 Task: Search one way flight ticket for 3 adults in first from Charleston: Yeager Airport to Jacksonville: Albert J. Ellis Airport on 5-3-2023. Number of bags: 1 carry on bag. Price is upto 97000. Outbound departure time preference is 23:00. 
Action: Mouse moved to (350, 302)
Screenshot: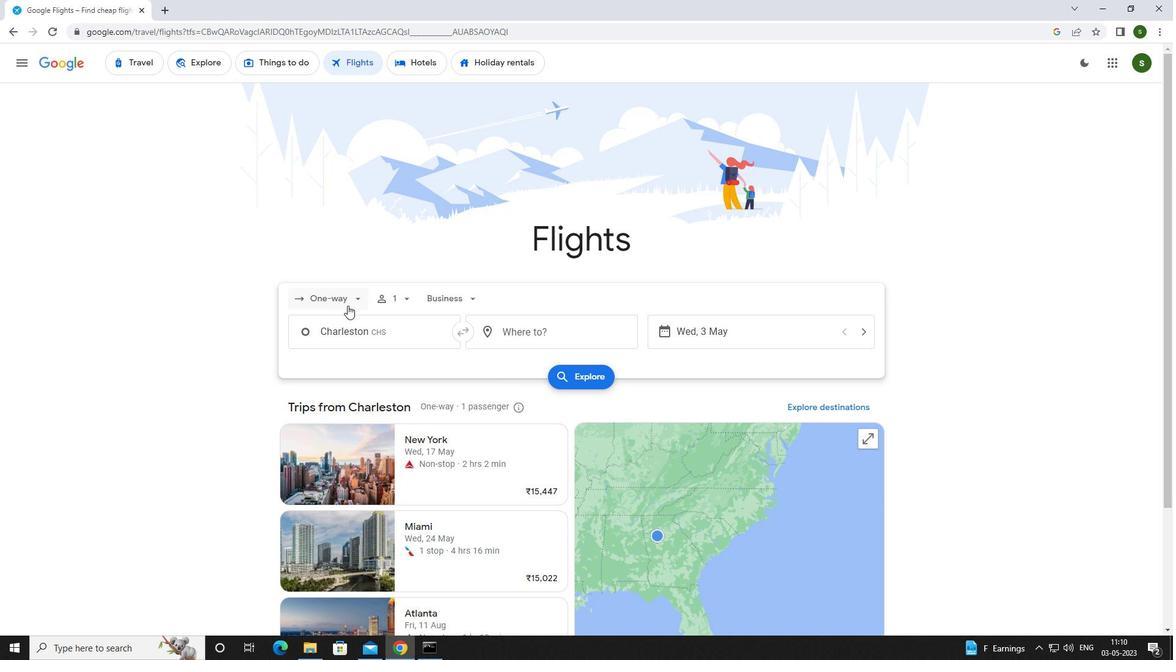 
Action: Mouse pressed left at (350, 302)
Screenshot: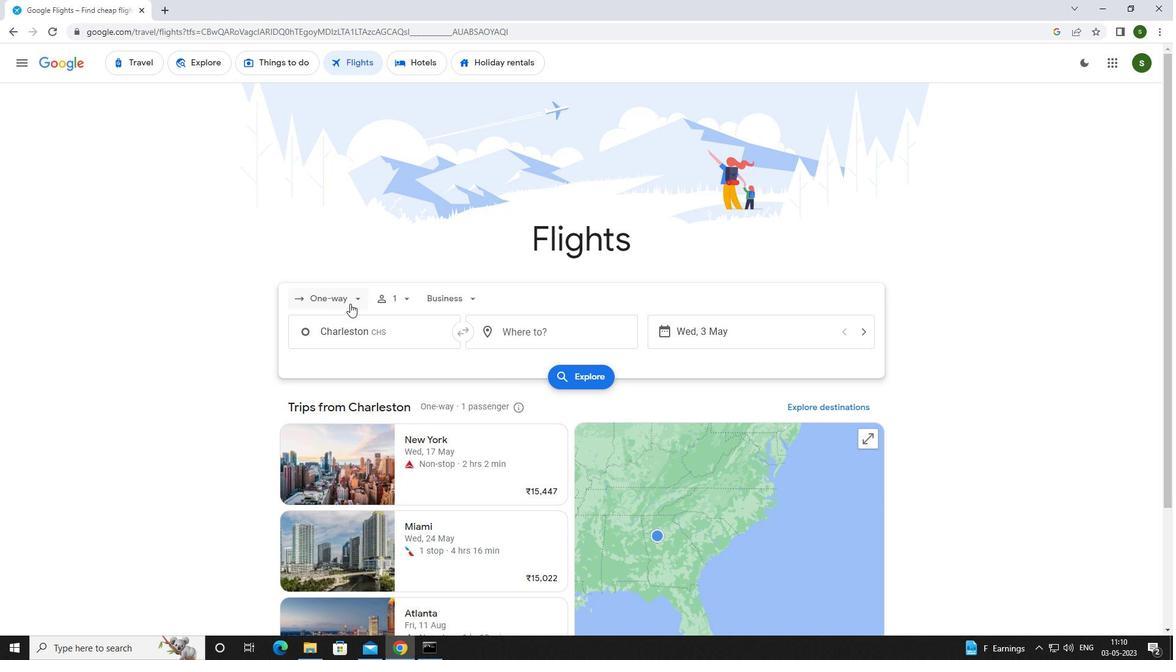 
Action: Mouse moved to (352, 349)
Screenshot: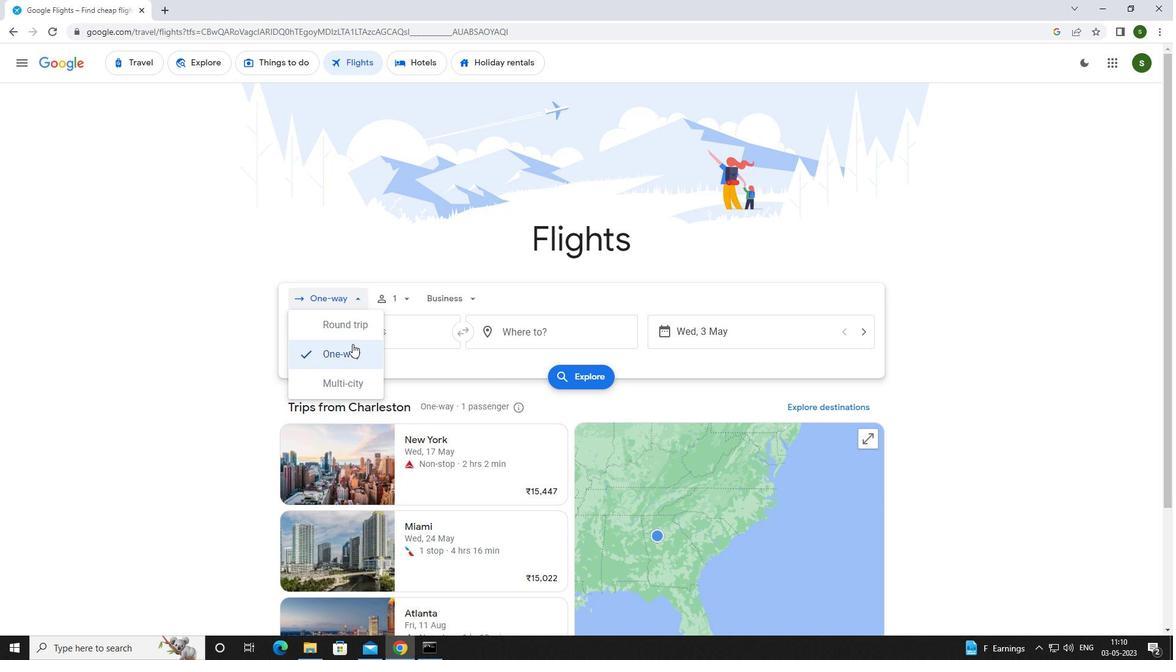 
Action: Mouse pressed left at (352, 349)
Screenshot: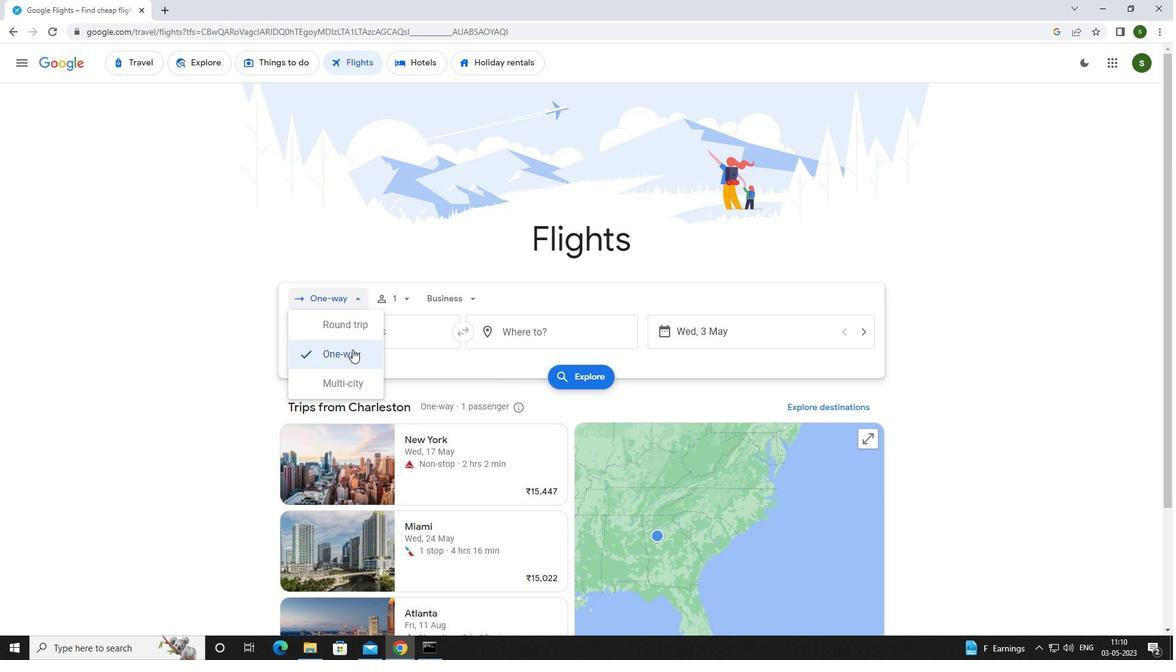 
Action: Mouse moved to (402, 298)
Screenshot: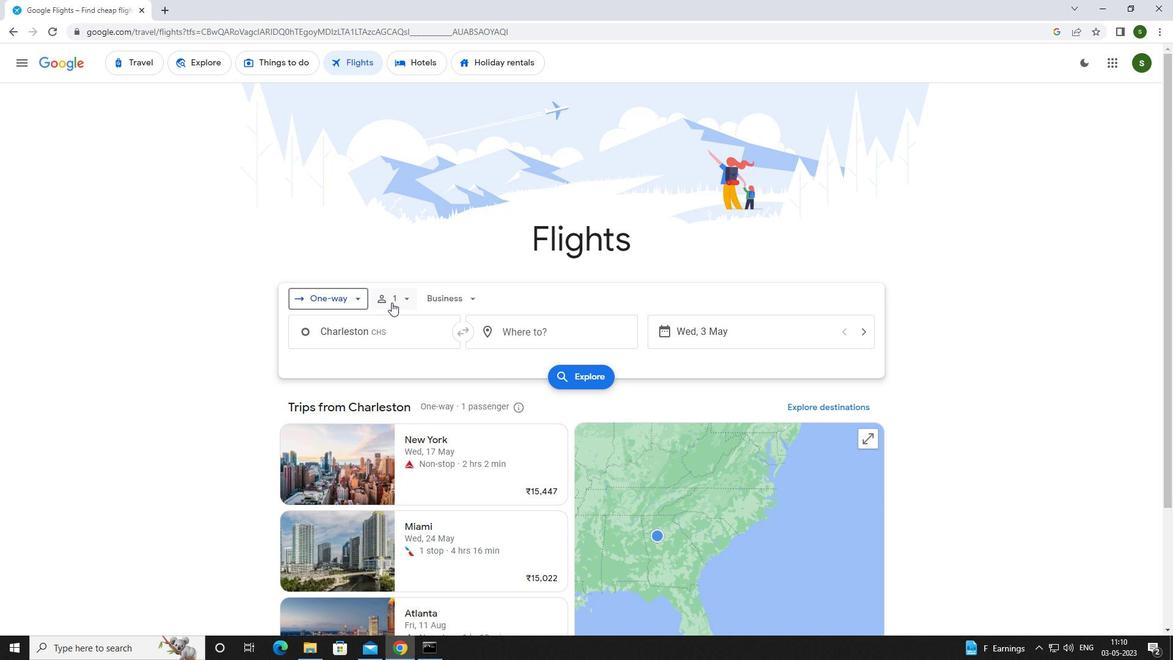 
Action: Mouse pressed left at (402, 298)
Screenshot: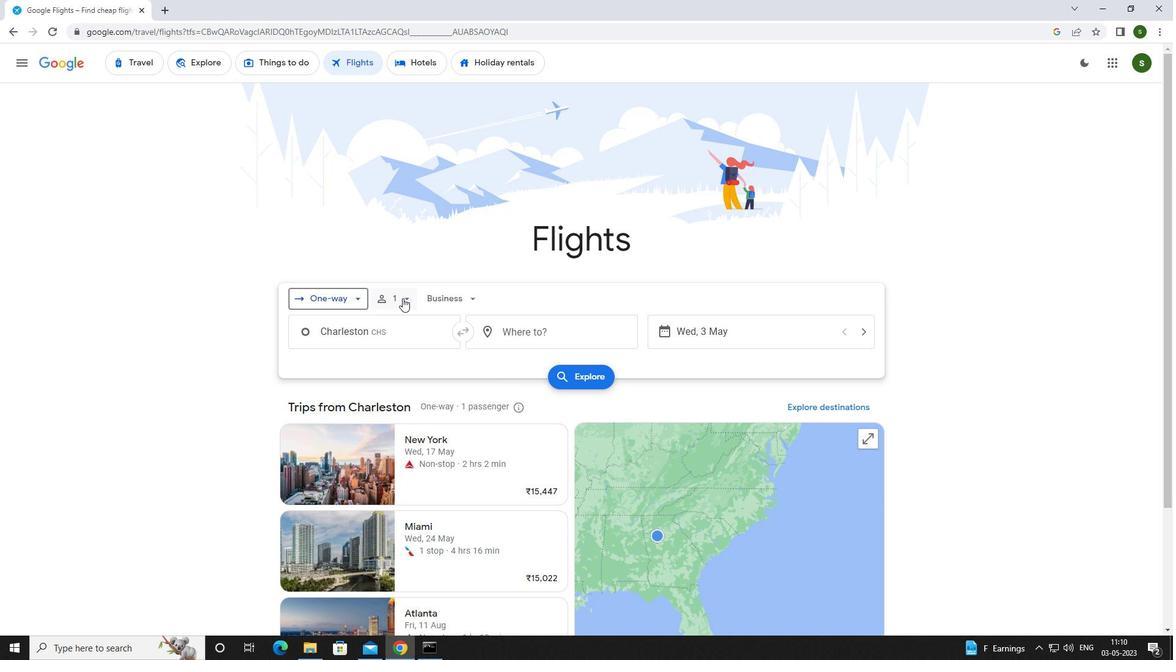 
Action: Mouse moved to (497, 330)
Screenshot: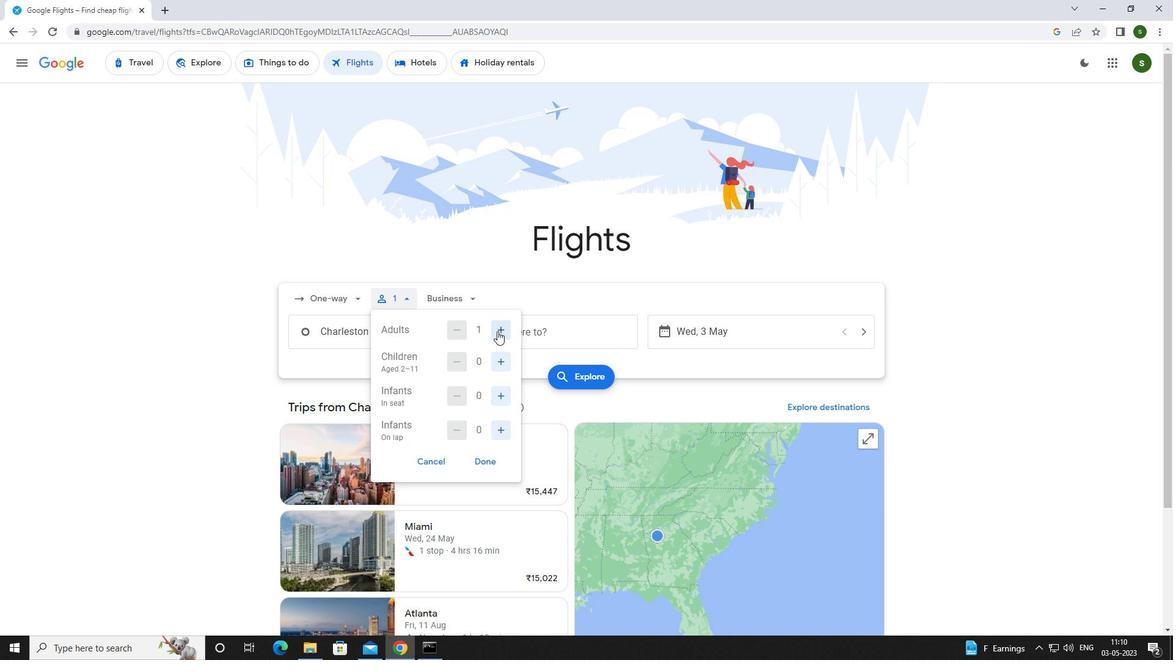 
Action: Mouse pressed left at (497, 330)
Screenshot: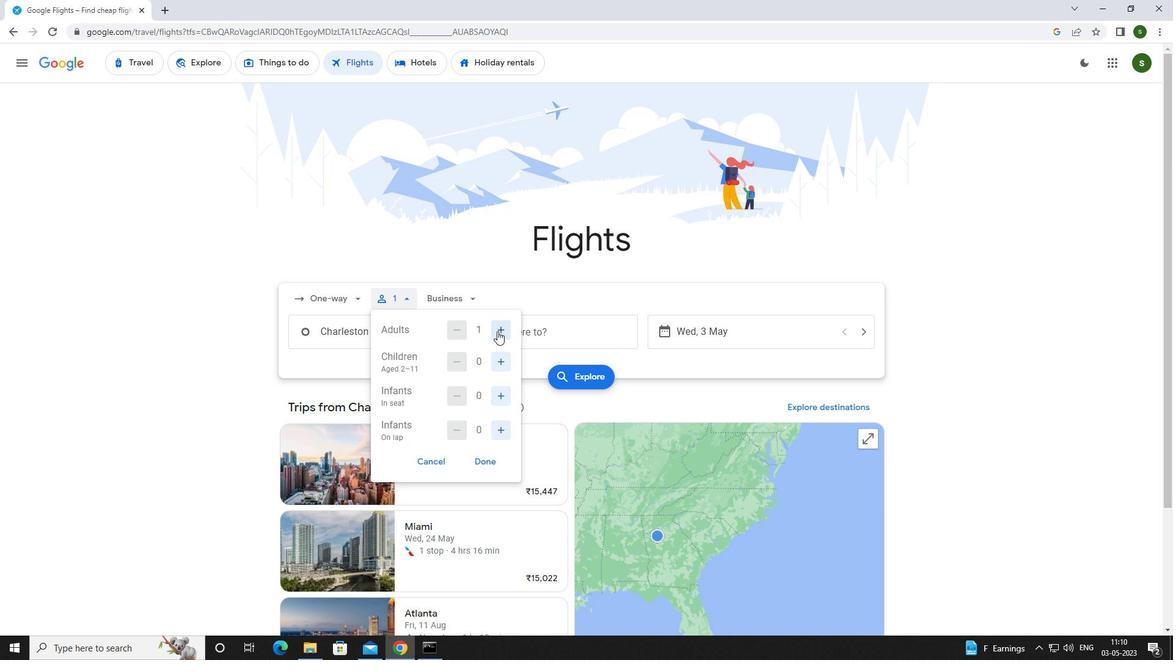 
Action: Mouse moved to (497, 329)
Screenshot: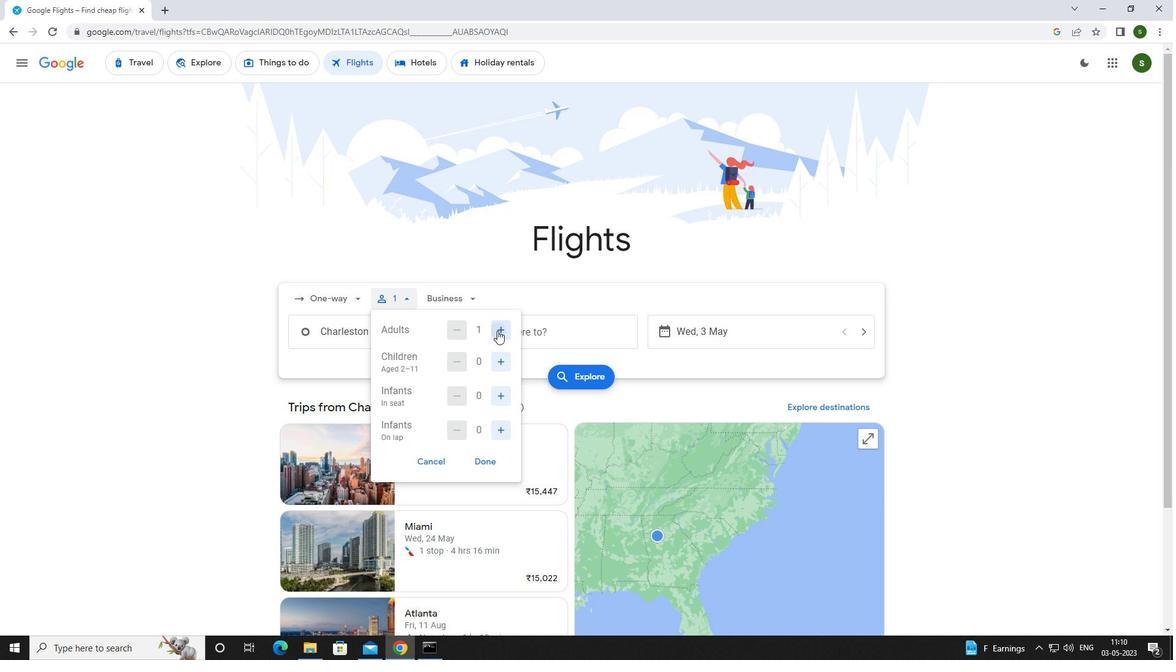 
Action: Mouse pressed left at (497, 329)
Screenshot: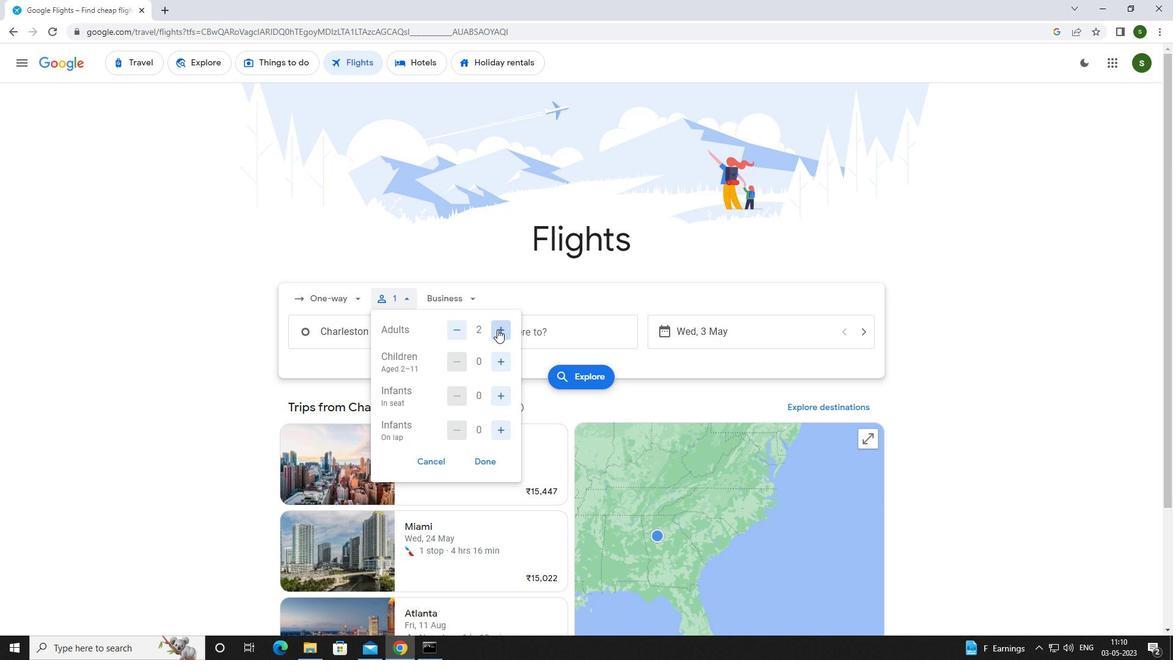 
Action: Mouse moved to (475, 301)
Screenshot: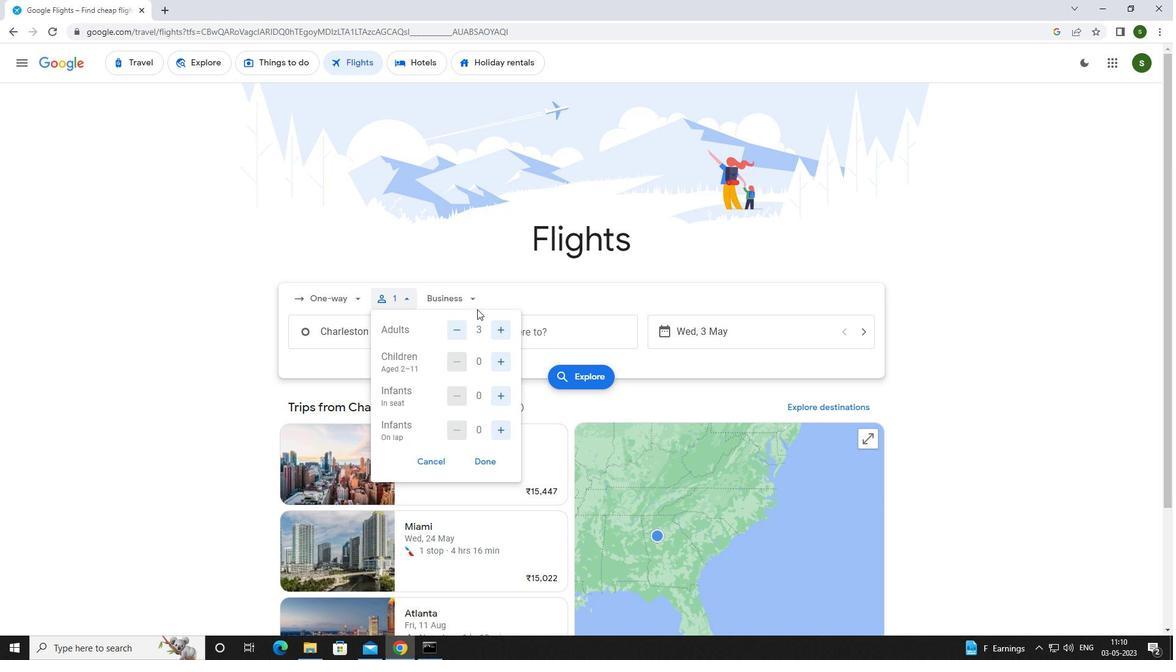 
Action: Mouse pressed left at (475, 301)
Screenshot: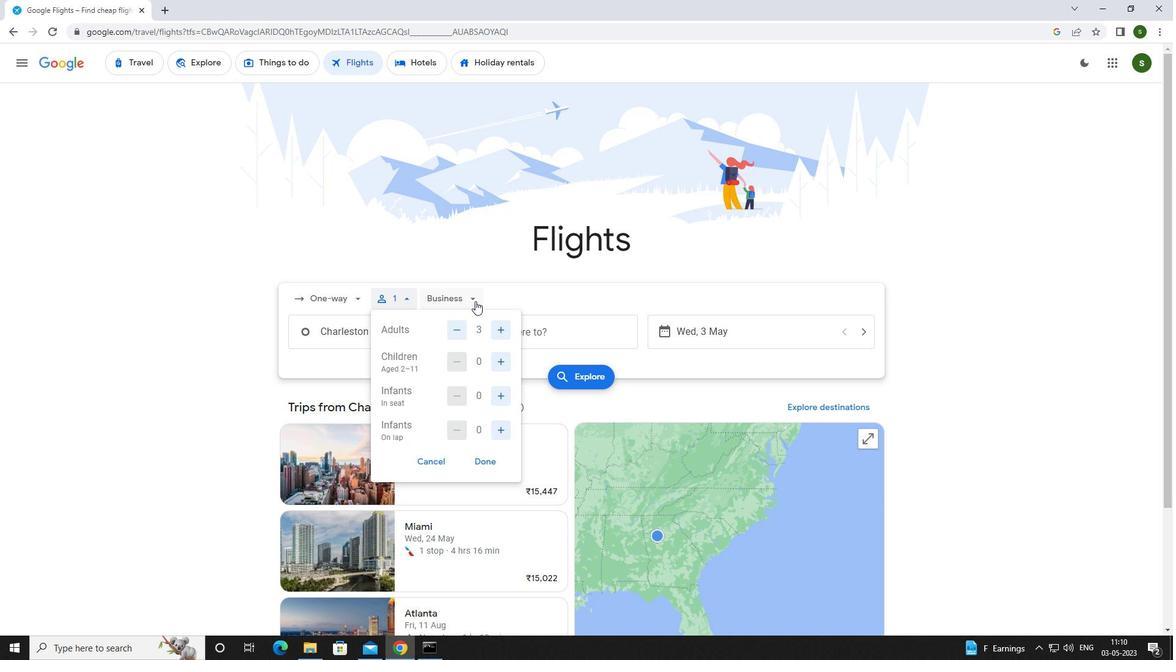 
Action: Mouse moved to (483, 409)
Screenshot: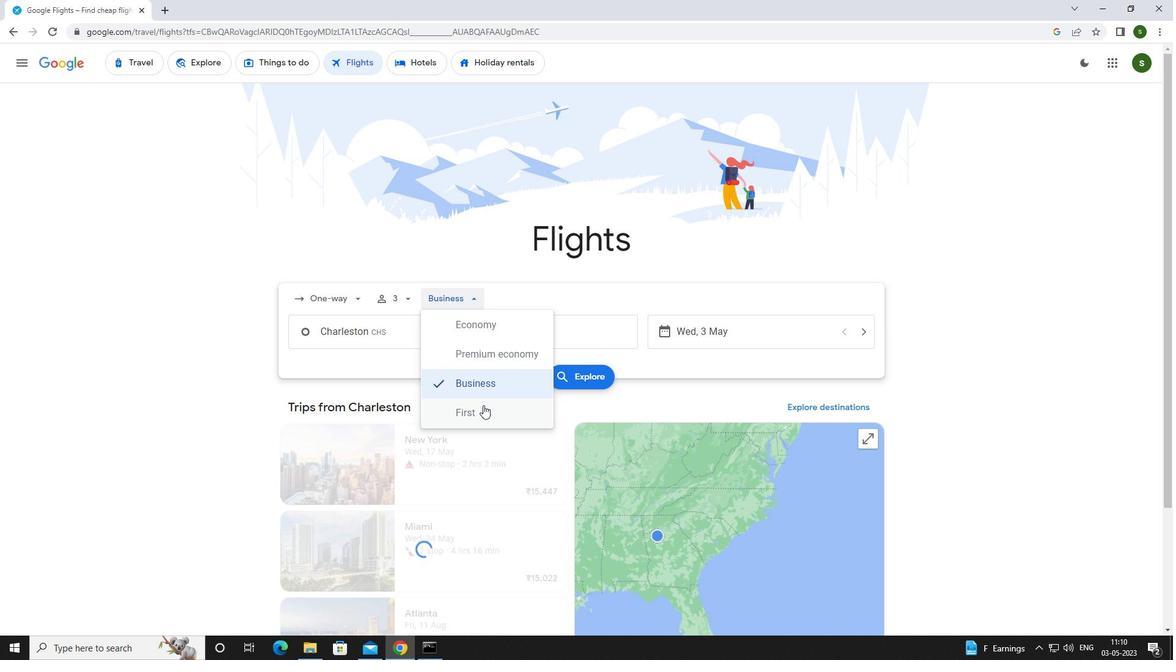 
Action: Mouse pressed left at (483, 409)
Screenshot: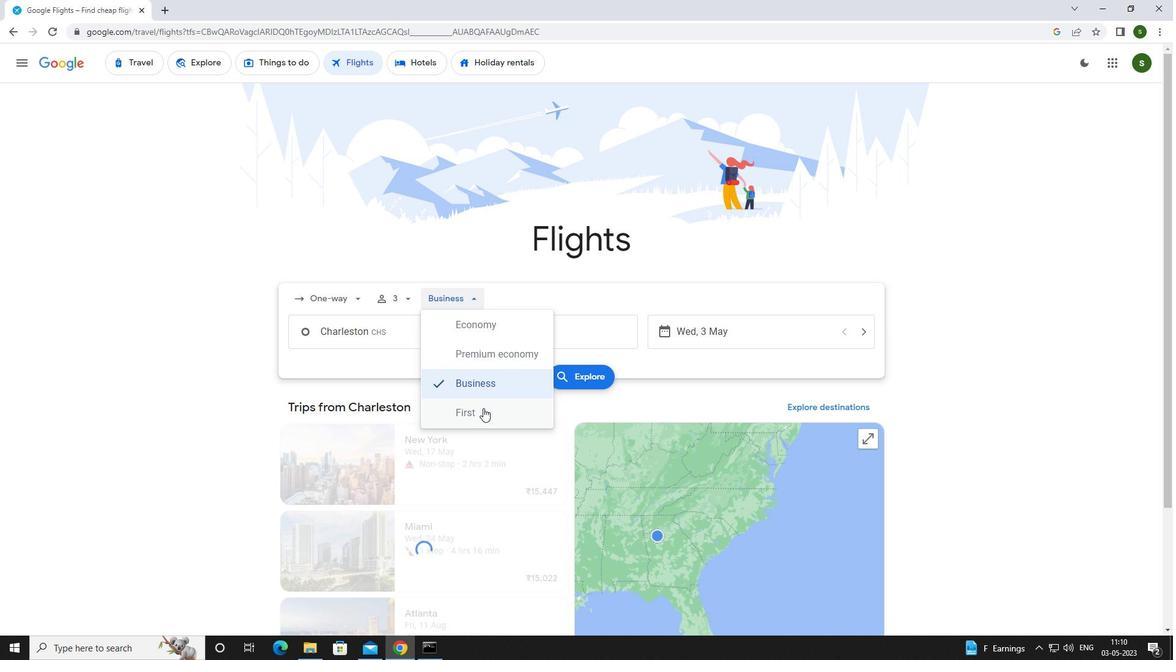 
Action: Mouse moved to (429, 338)
Screenshot: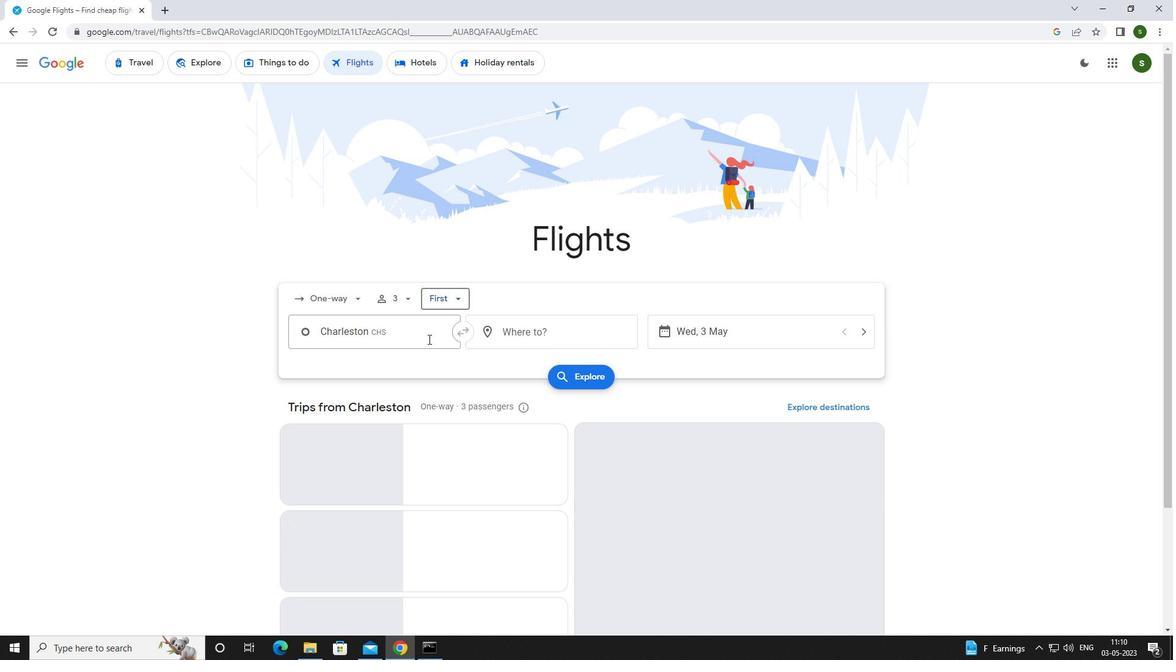 
Action: Mouse pressed left at (429, 338)
Screenshot: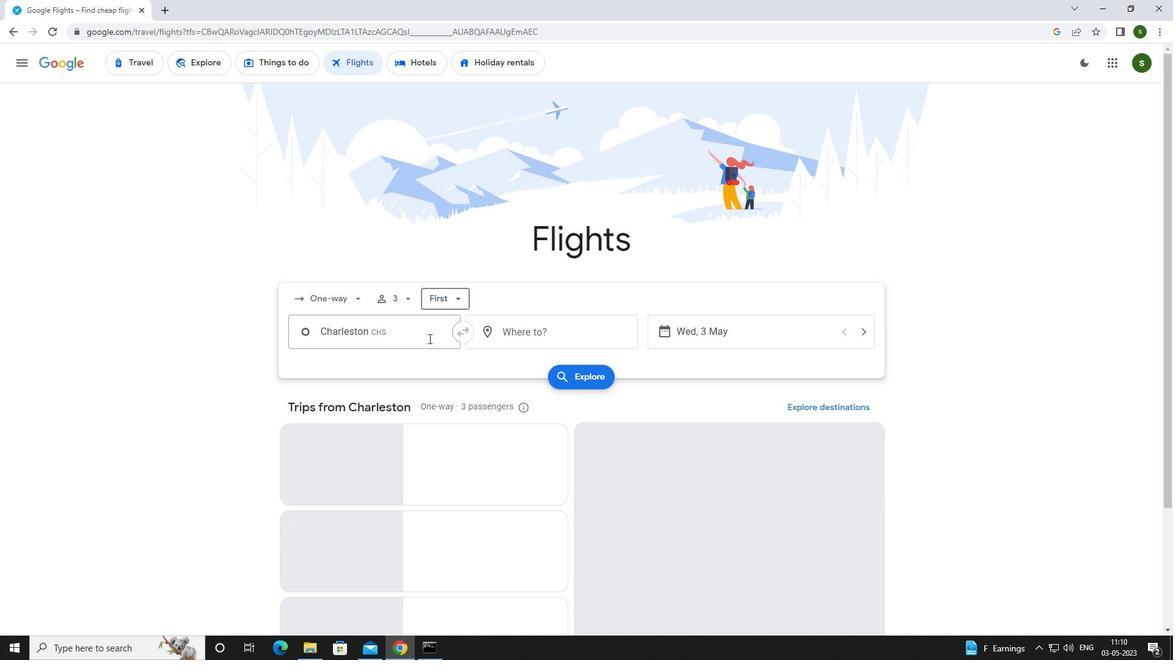 
Action: Mouse moved to (430, 337)
Screenshot: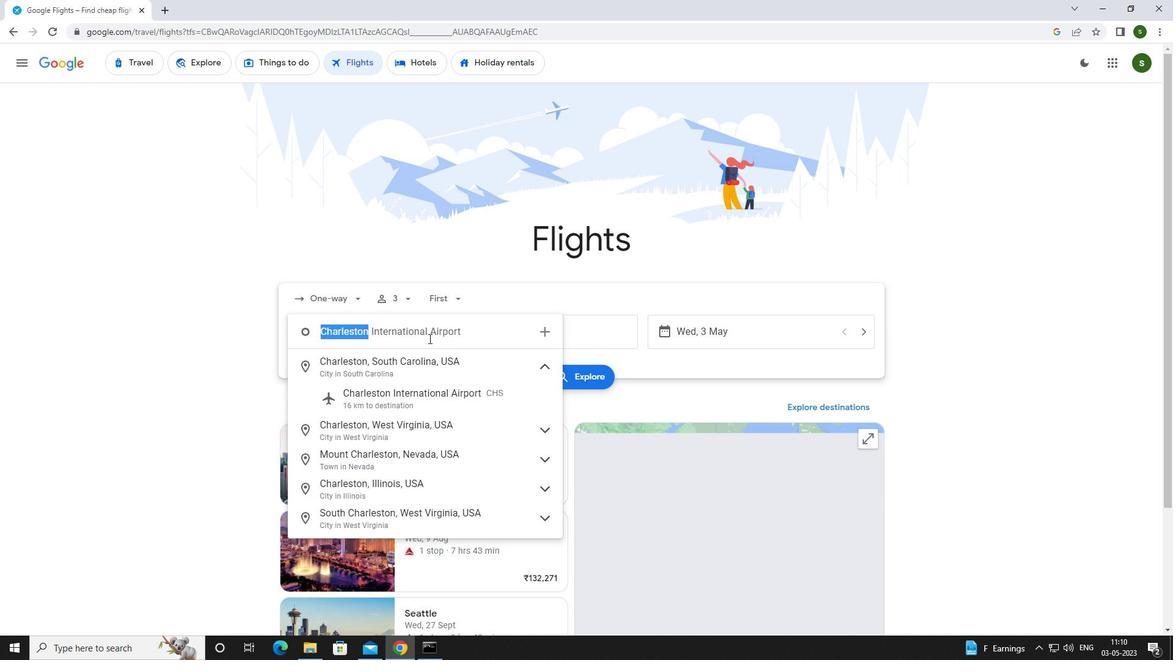 
Action: Key pressed <Key.caps_lock>y<Key.caps_lock>eager<Key.space><Key.caps_lock>a<Key.caps_lock>irpo
Screenshot: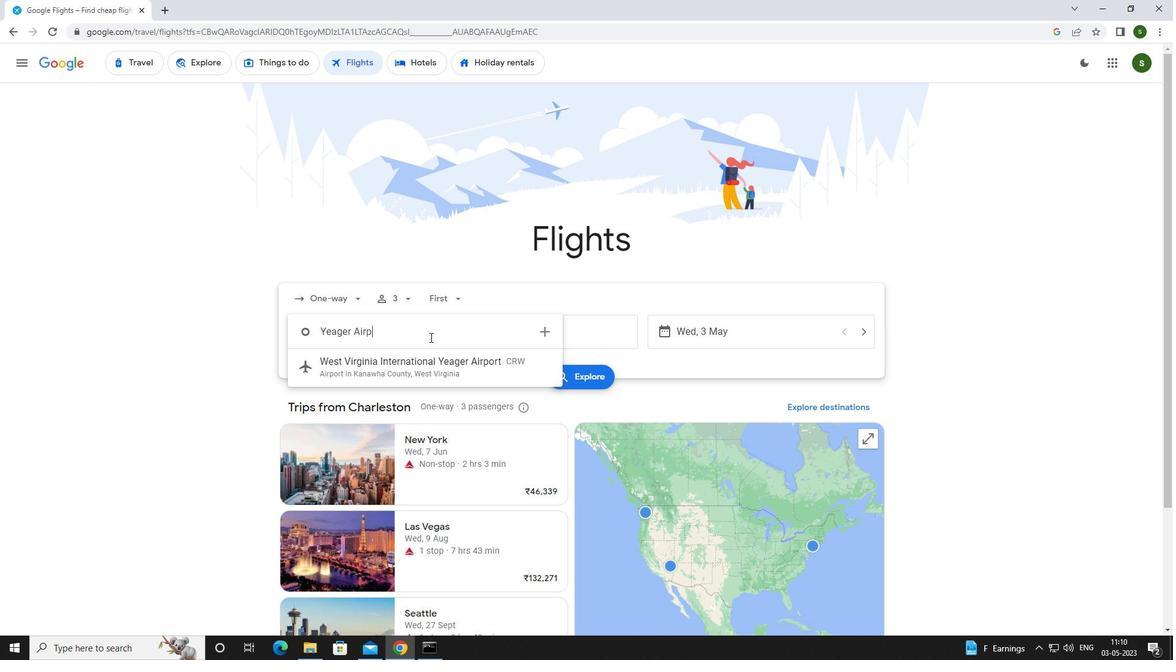 
Action: Mouse moved to (435, 364)
Screenshot: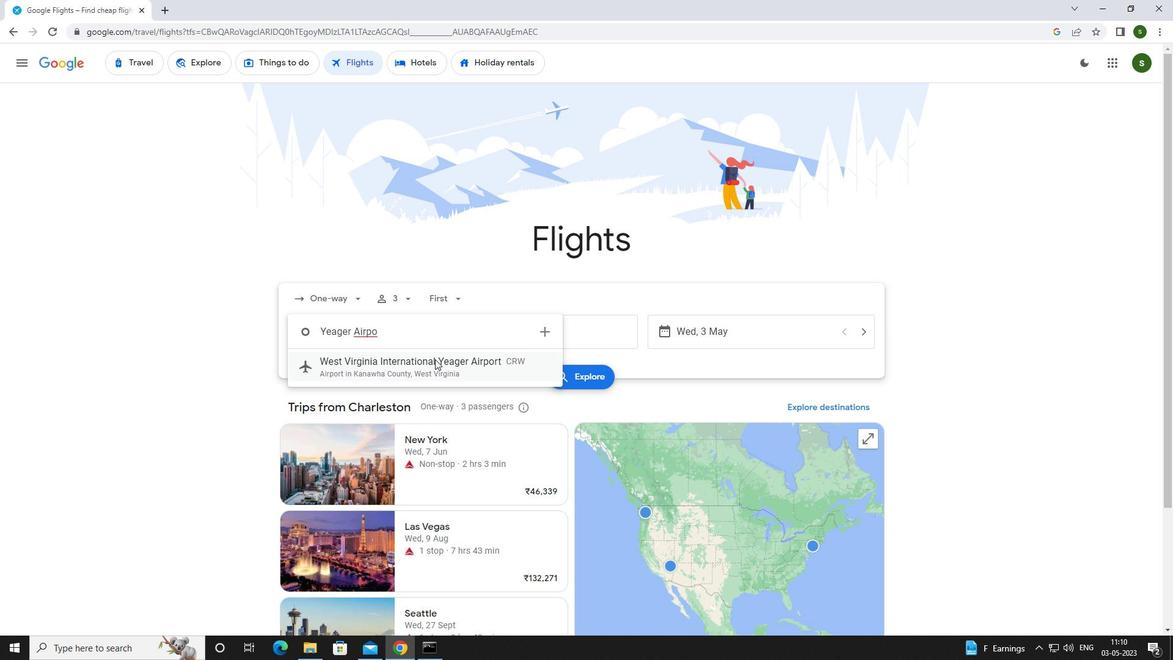 
Action: Mouse pressed left at (435, 364)
Screenshot: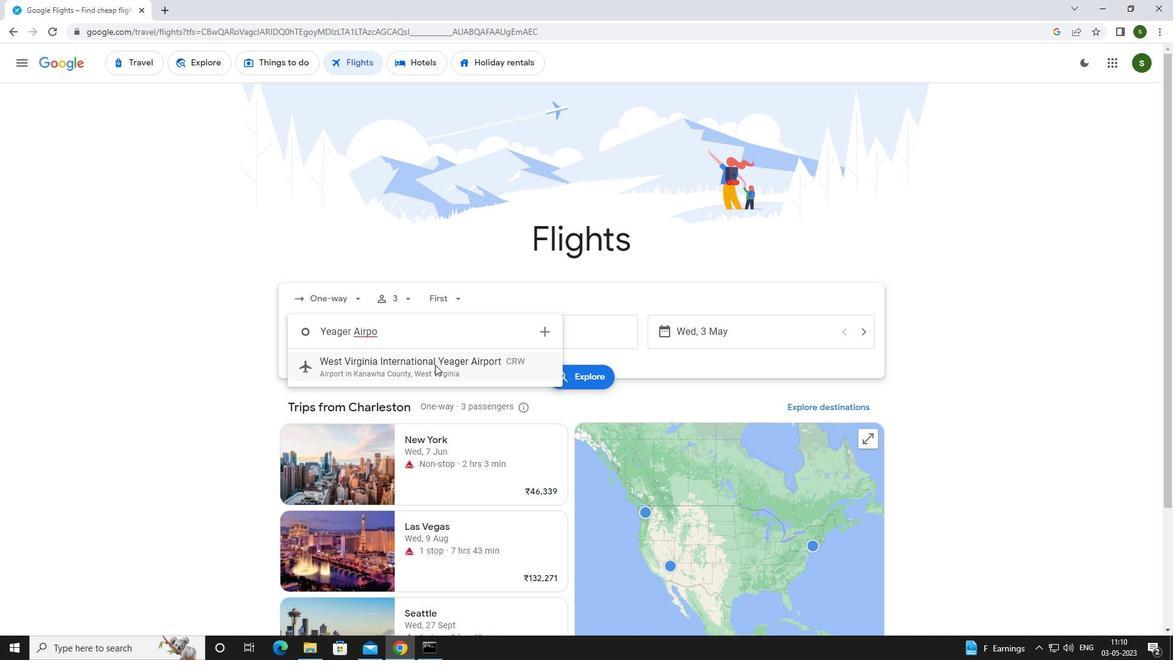 
Action: Mouse moved to (544, 333)
Screenshot: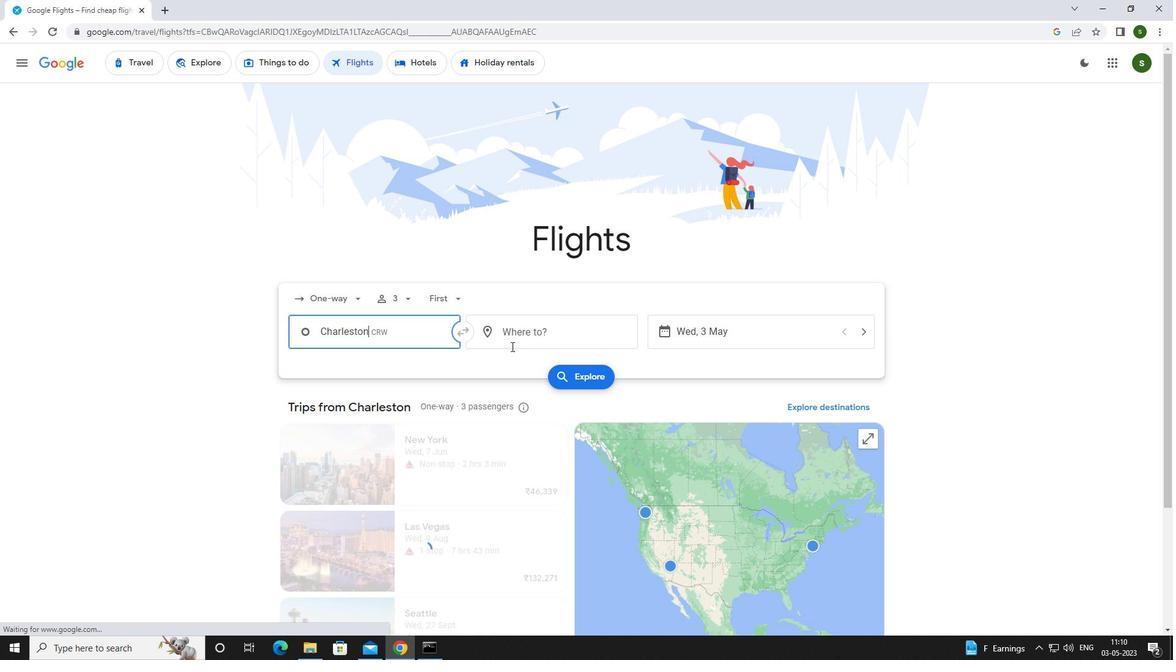 
Action: Mouse pressed left at (544, 333)
Screenshot: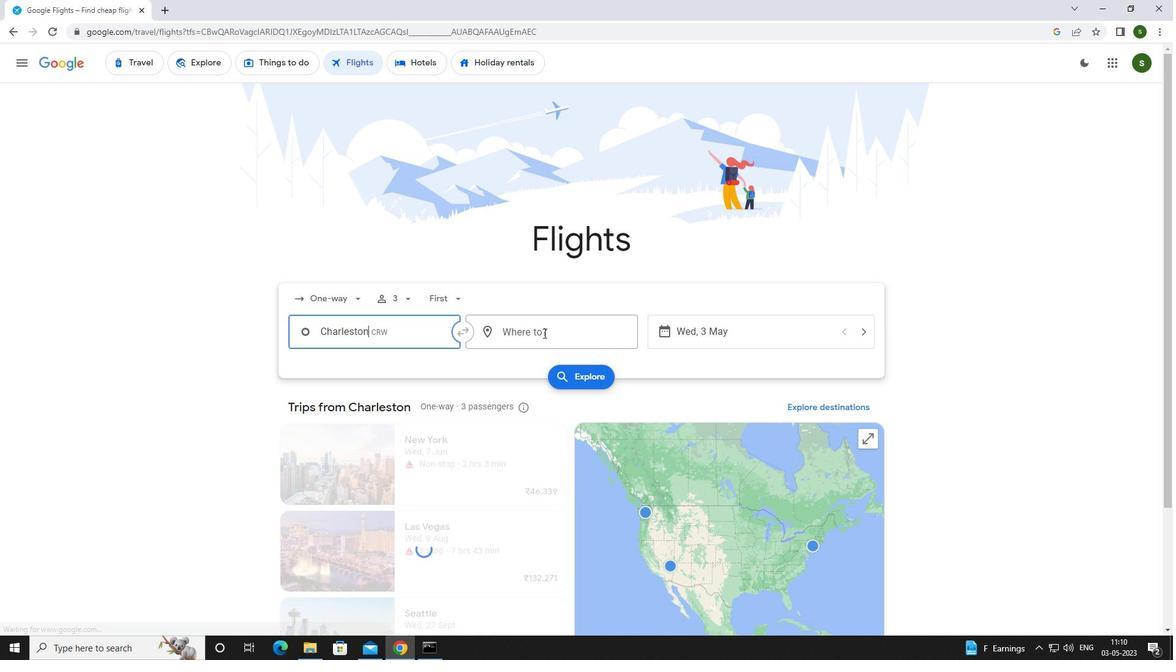 
Action: Mouse moved to (546, 333)
Screenshot: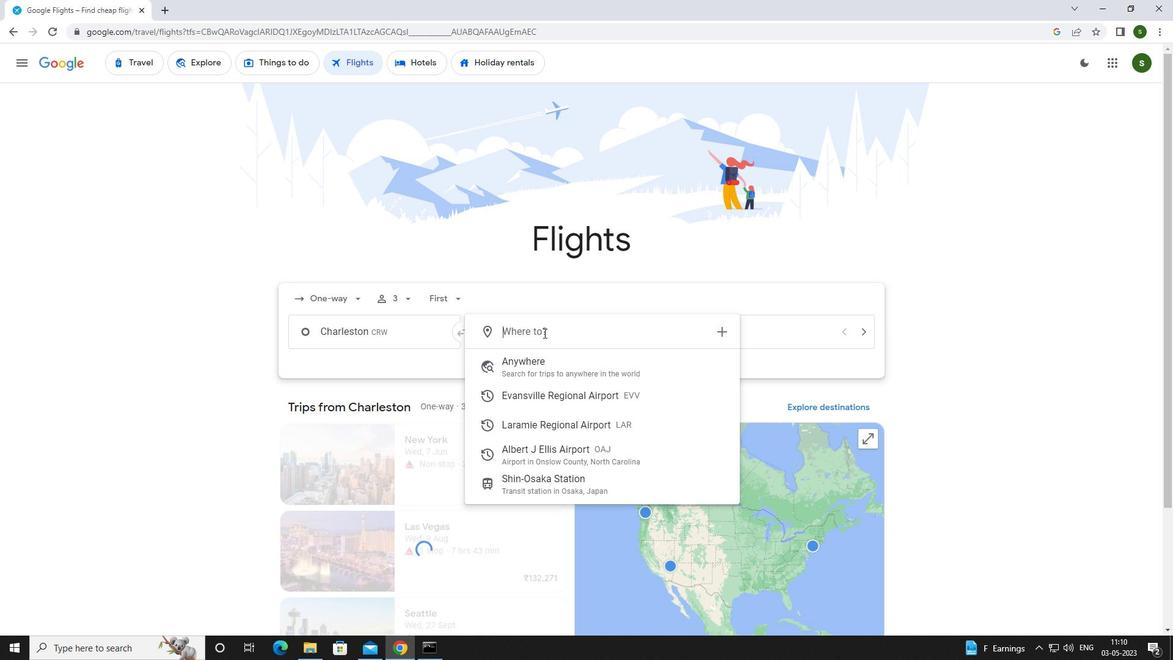 
Action: Key pressed <Key.caps_lock>a<Key.caps_lock>lbert<Key.space>
Screenshot: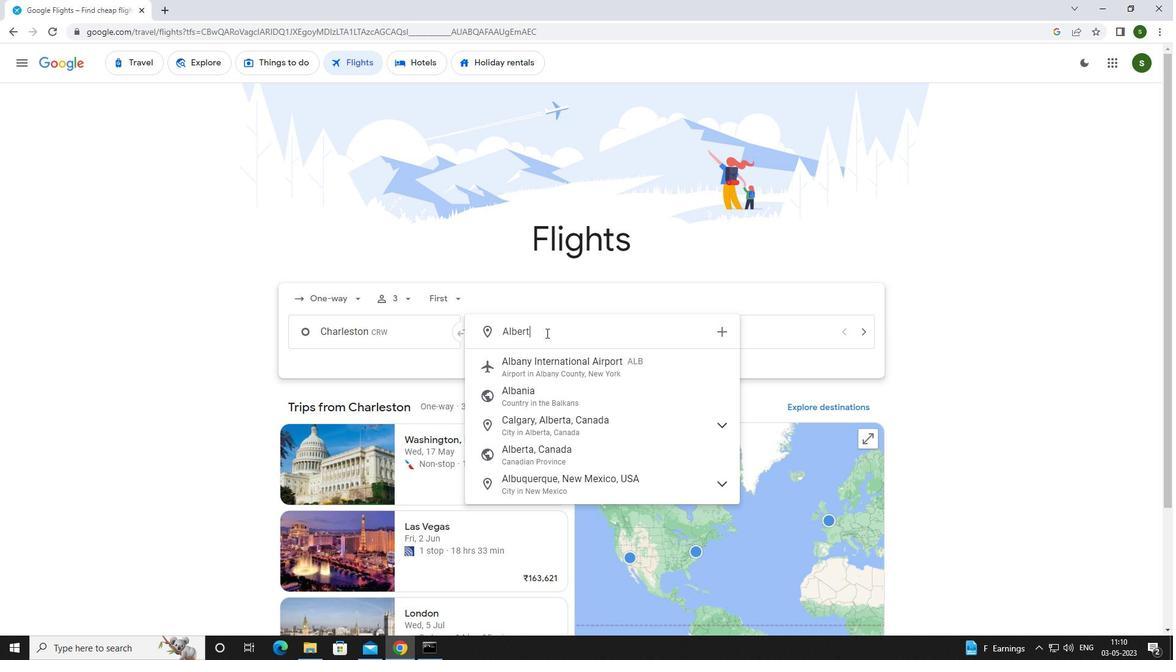 
Action: Mouse moved to (558, 366)
Screenshot: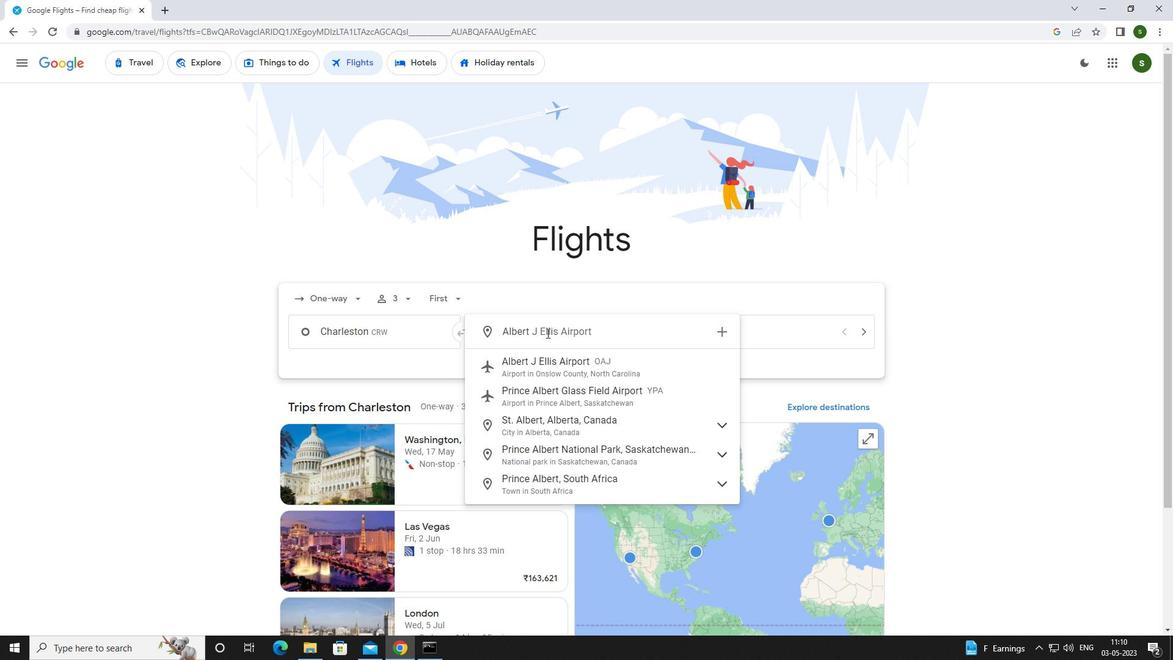 
Action: Mouse pressed left at (558, 366)
Screenshot: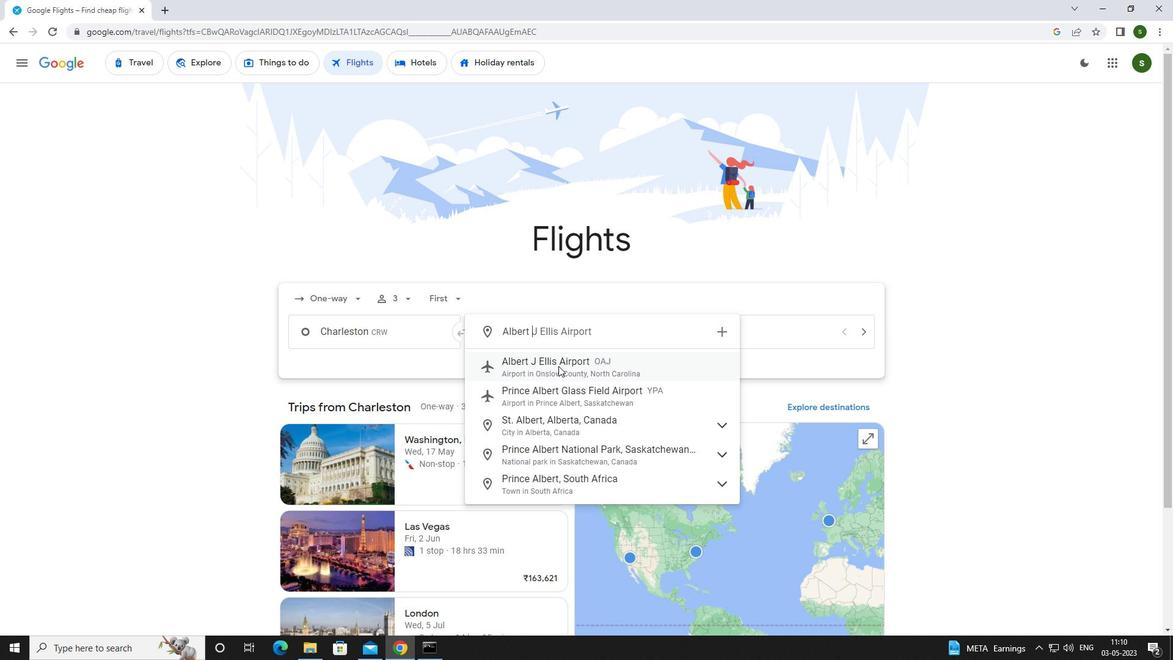 
Action: Mouse moved to (755, 324)
Screenshot: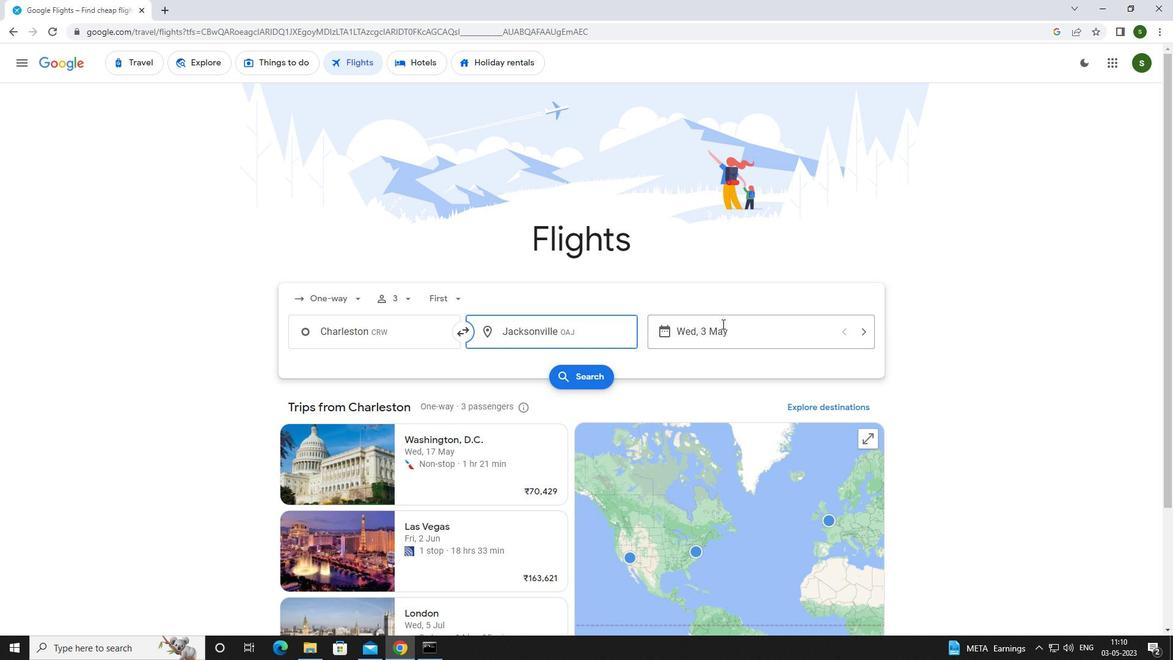 
Action: Mouse pressed left at (755, 324)
Screenshot: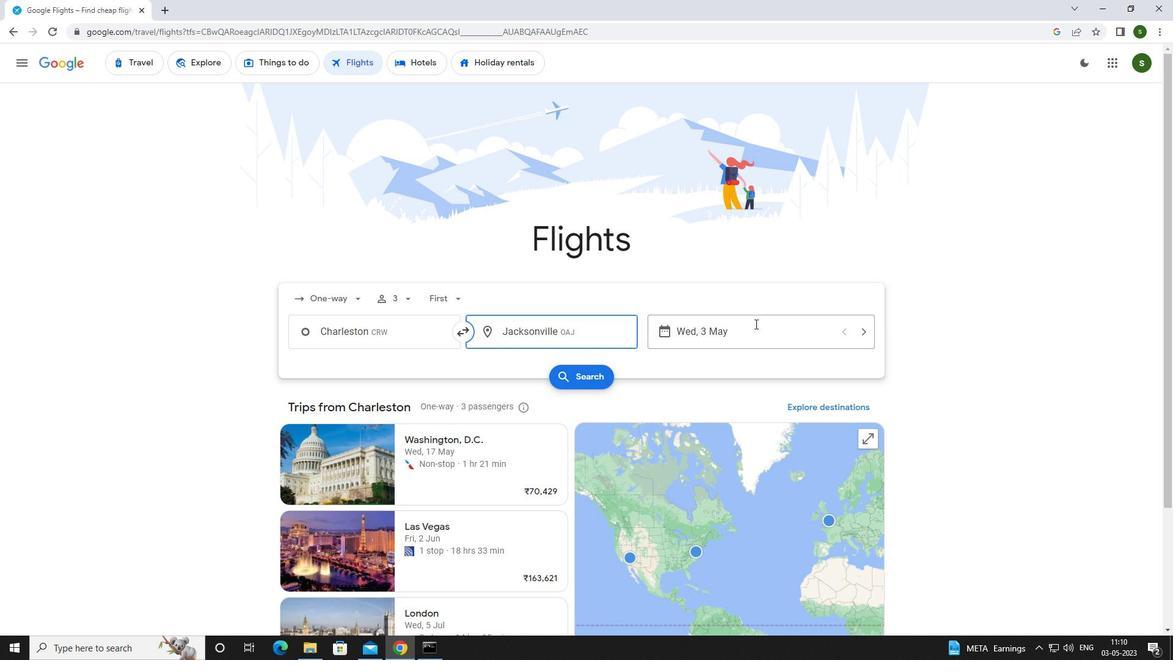 
Action: Mouse moved to (536, 418)
Screenshot: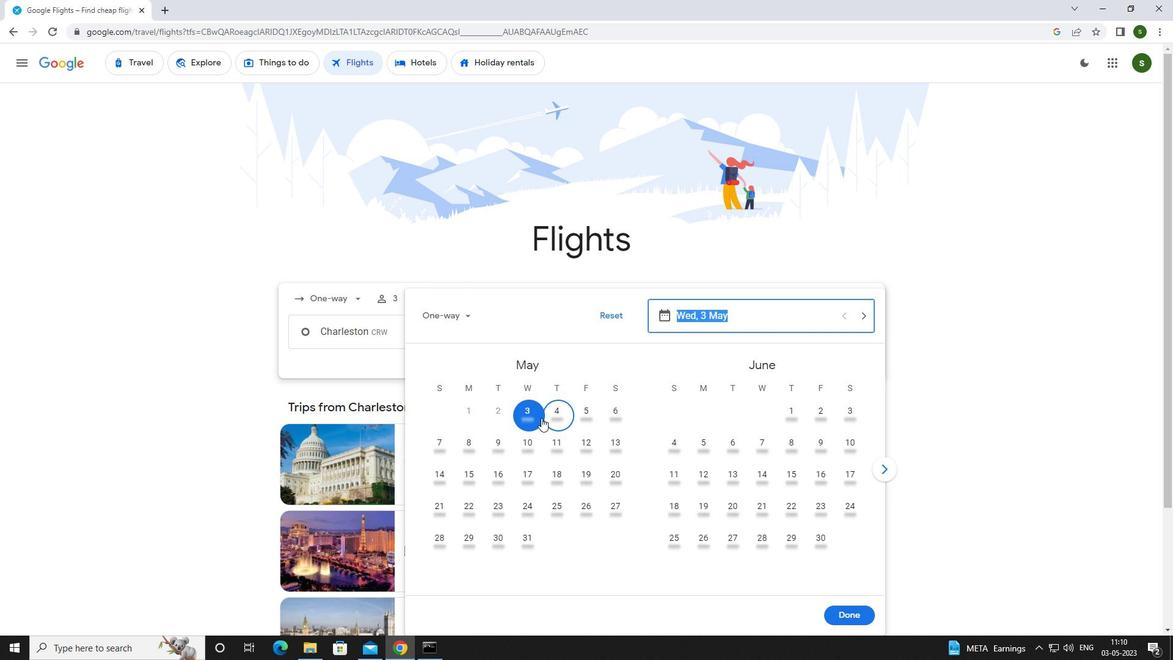 
Action: Mouse pressed left at (536, 418)
Screenshot: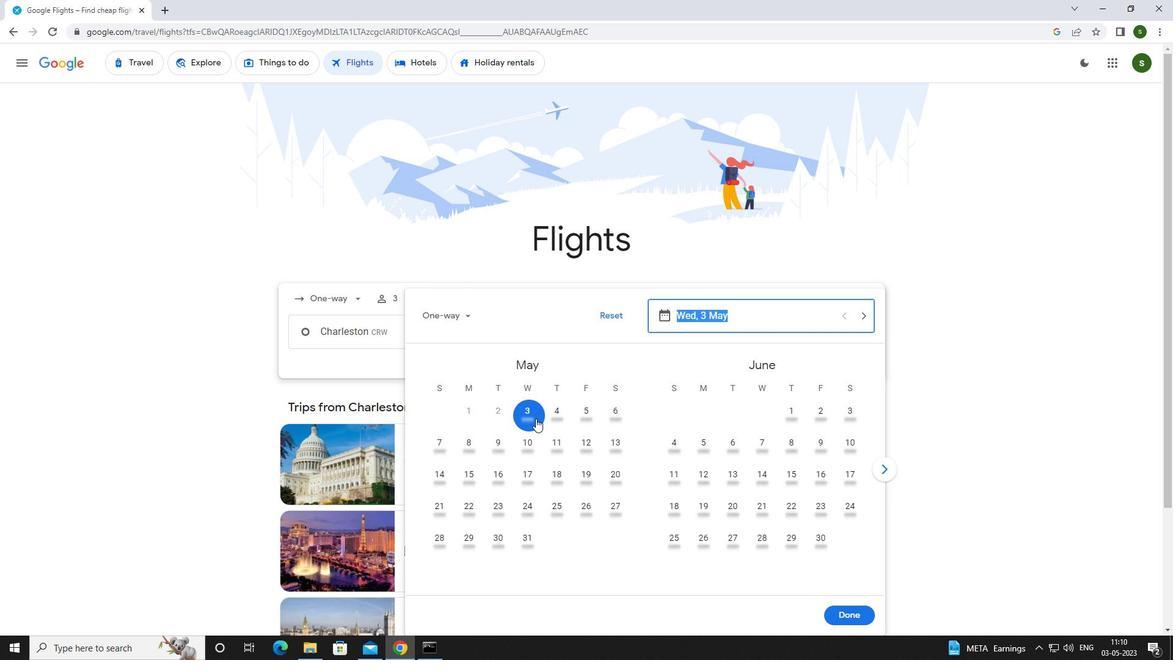 
Action: Mouse moved to (858, 616)
Screenshot: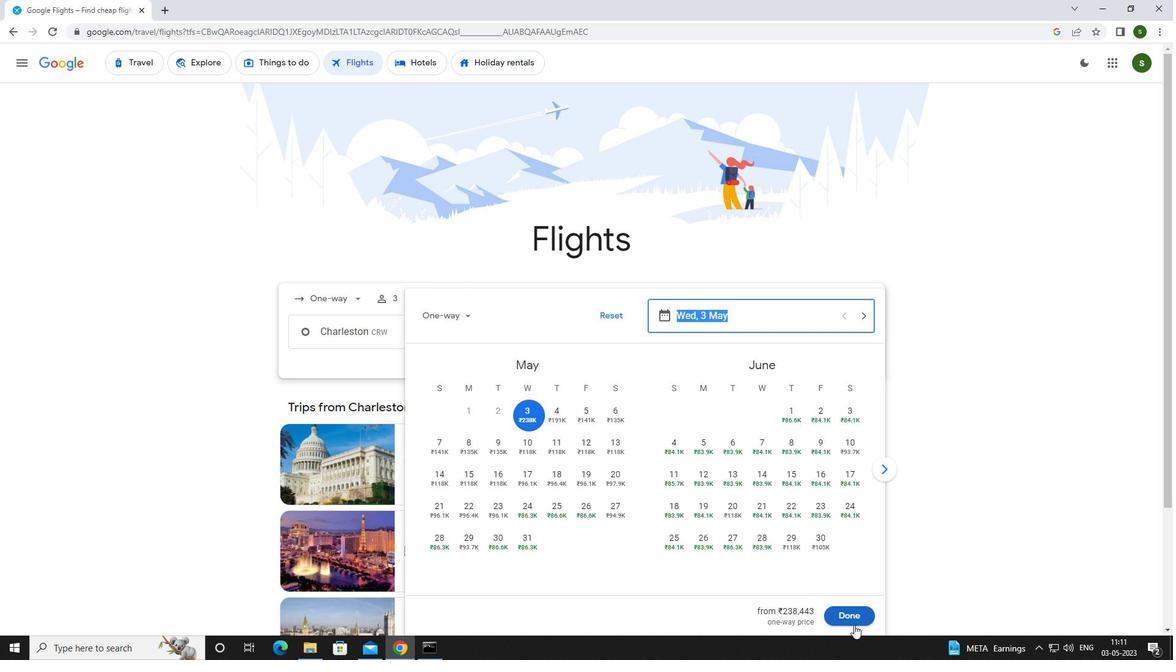 
Action: Mouse pressed left at (858, 616)
Screenshot: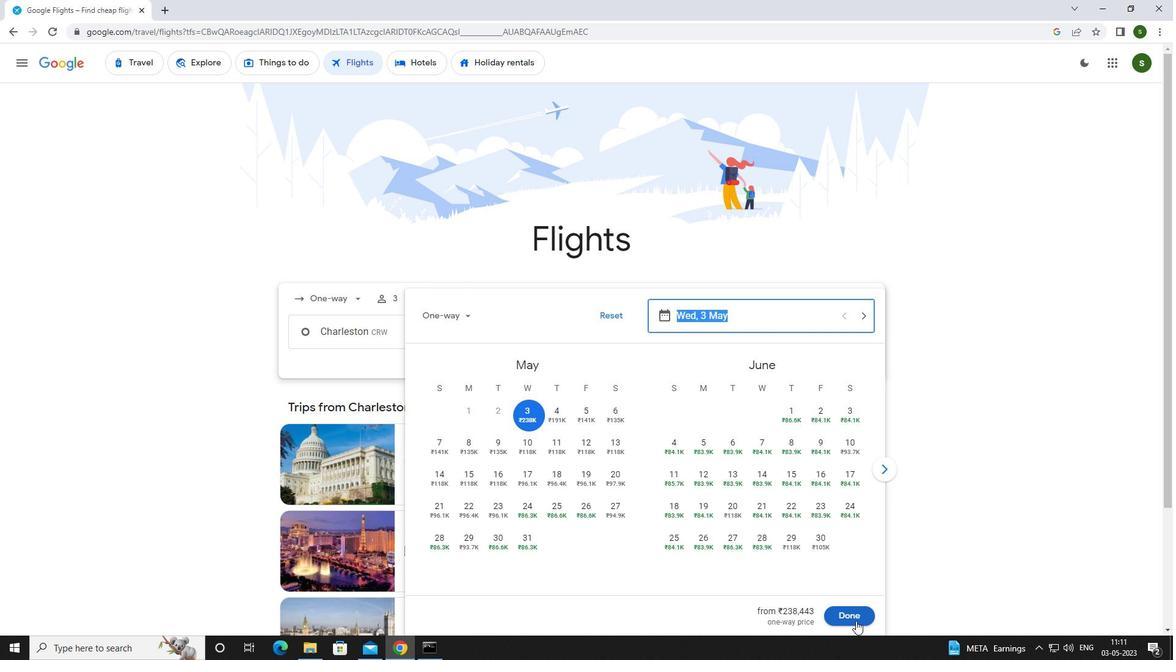 
Action: Mouse moved to (605, 381)
Screenshot: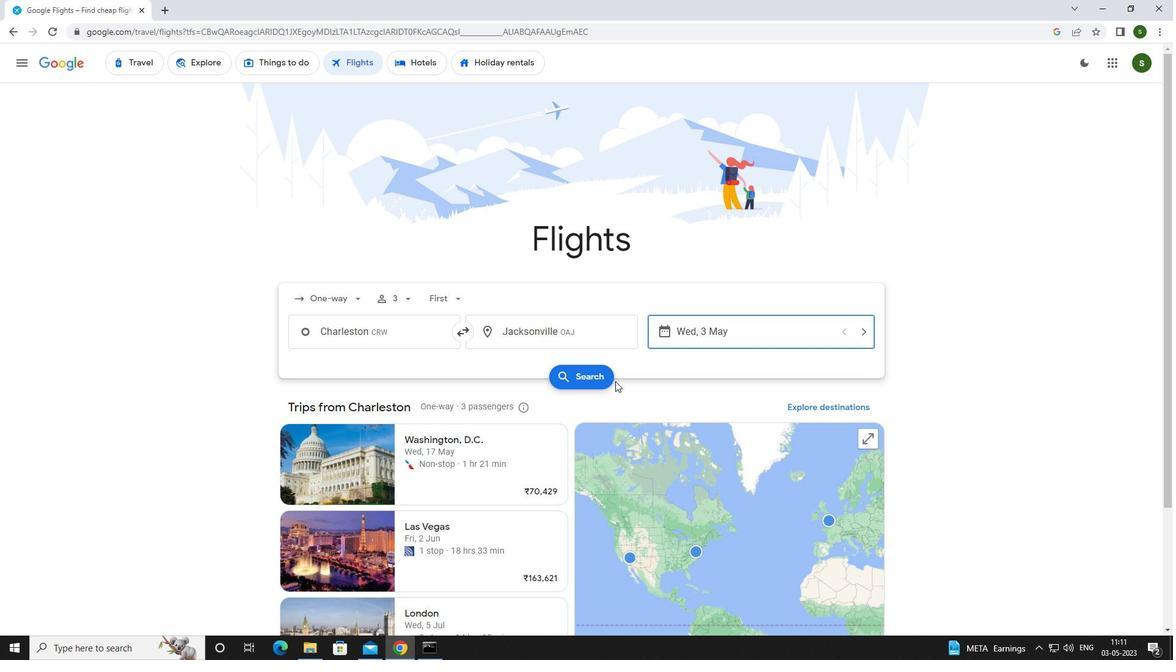 
Action: Mouse pressed left at (605, 381)
Screenshot: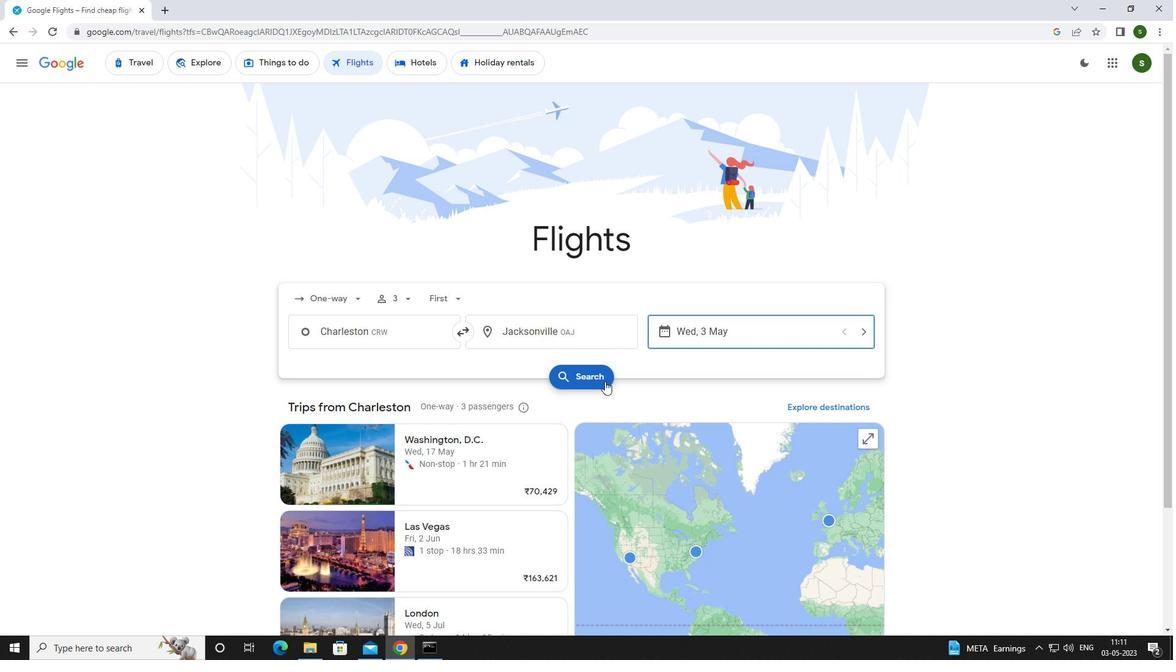 
Action: Mouse moved to (298, 173)
Screenshot: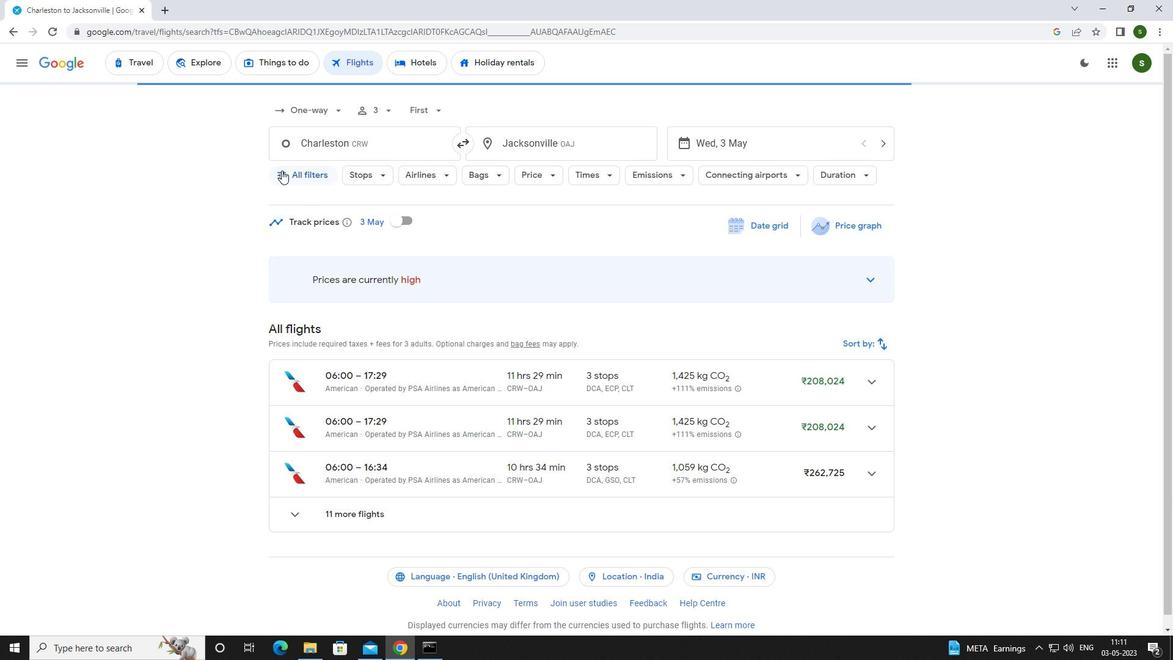 
Action: Mouse pressed left at (298, 173)
Screenshot: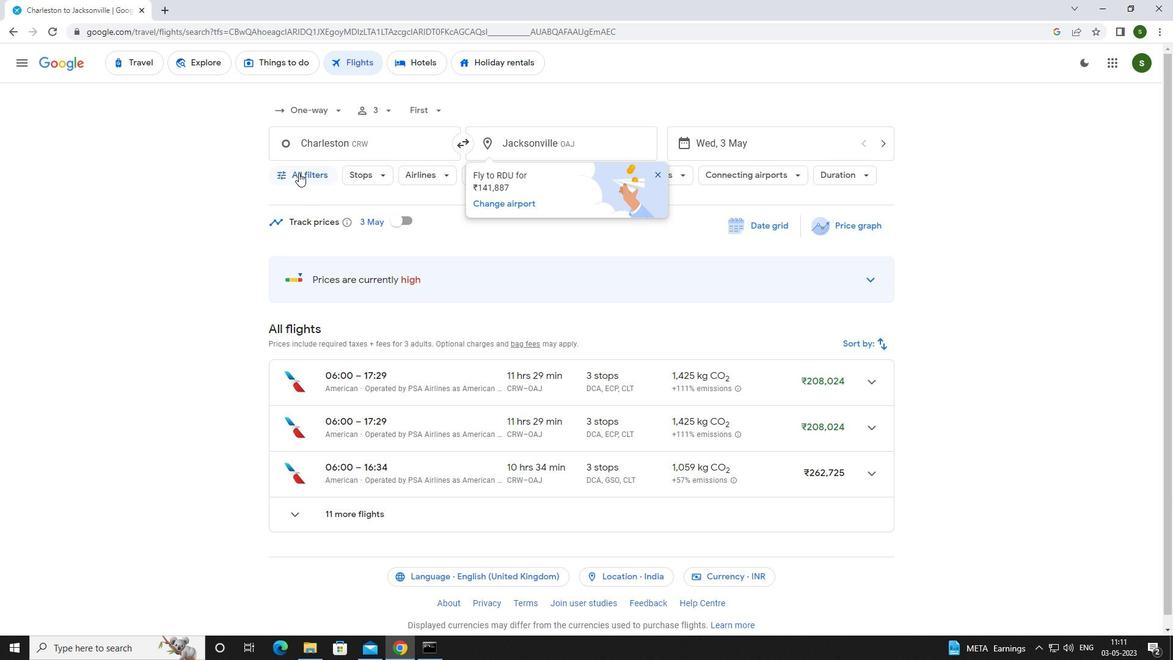 
Action: Mouse moved to (374, 366)
Screenshot: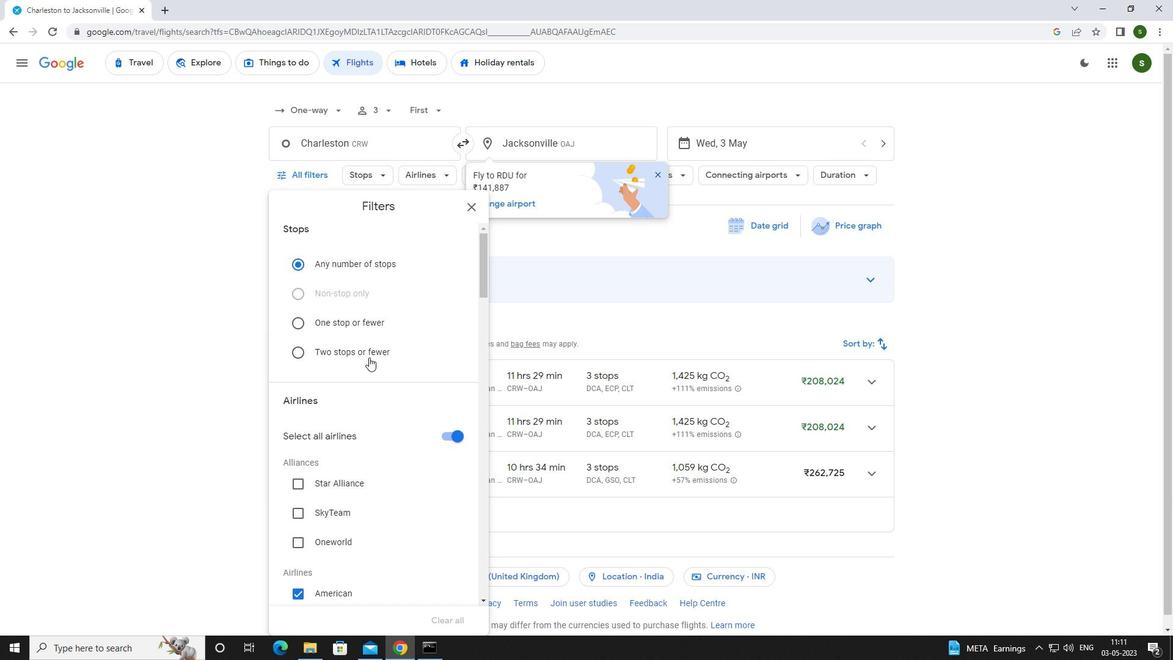 
Action: Mouse scrolled (374, 365) with delta (0, 0)
Screenshot: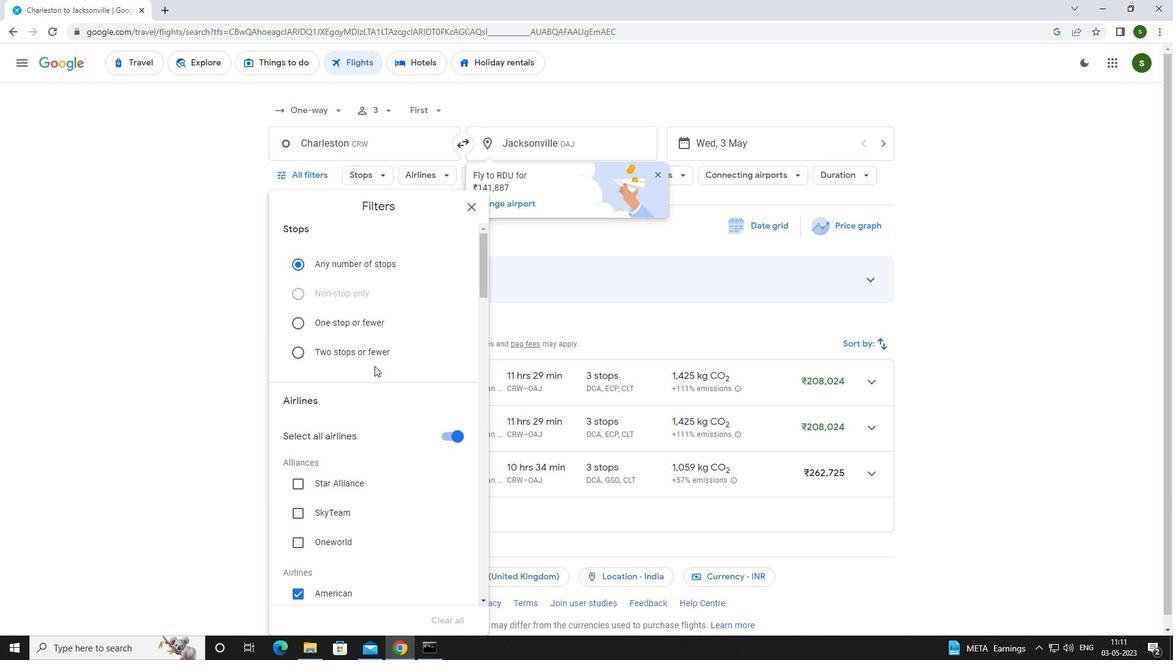 
Action: Mouse scrolled (374, 365) with delta (0, 0)
Screenshot: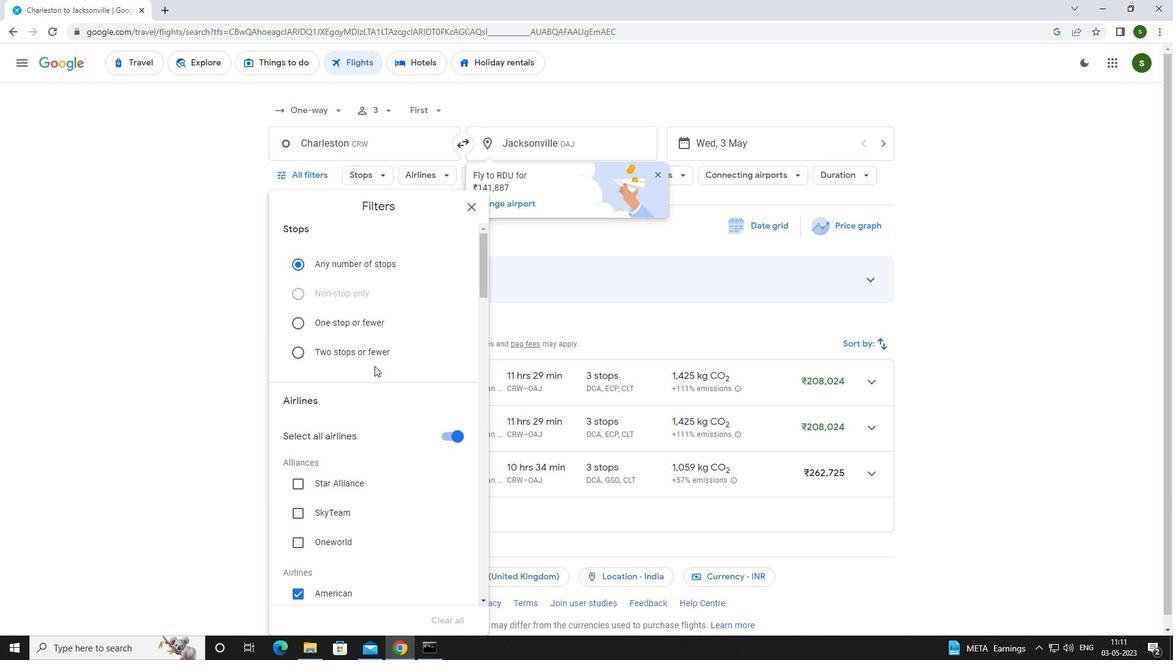 
Action: Mouse scrolled (374, 365) with delta (0, 0)
Screenshot: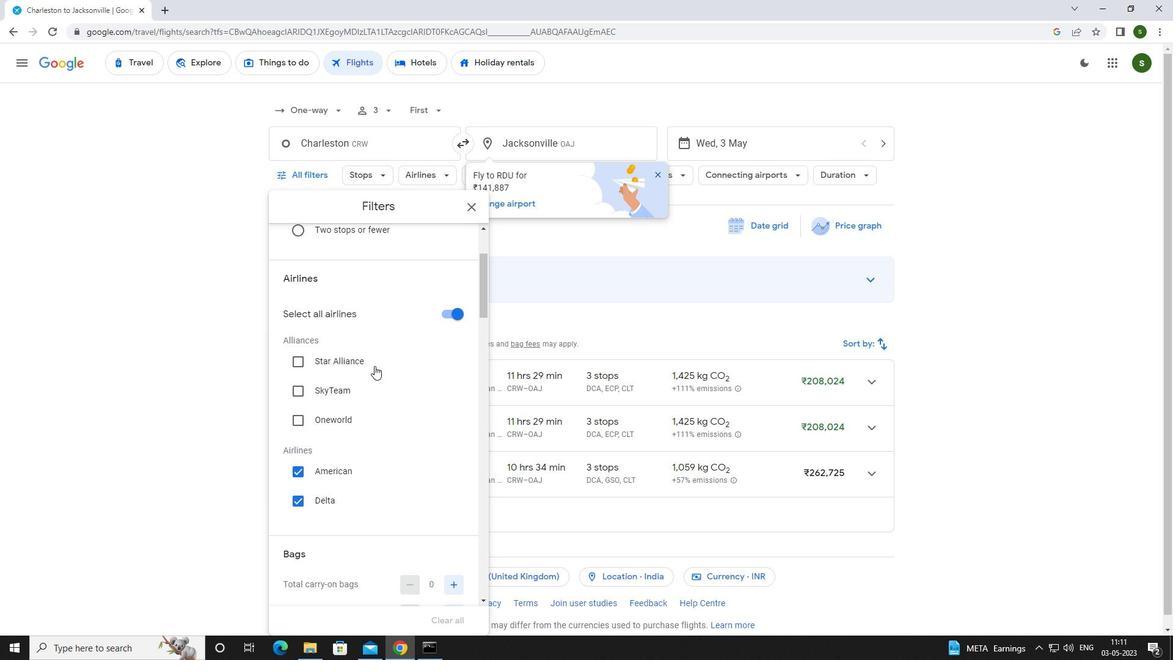 
Action: Mouse scrolled (374, 365) with delta (0, 0)
Screenshot: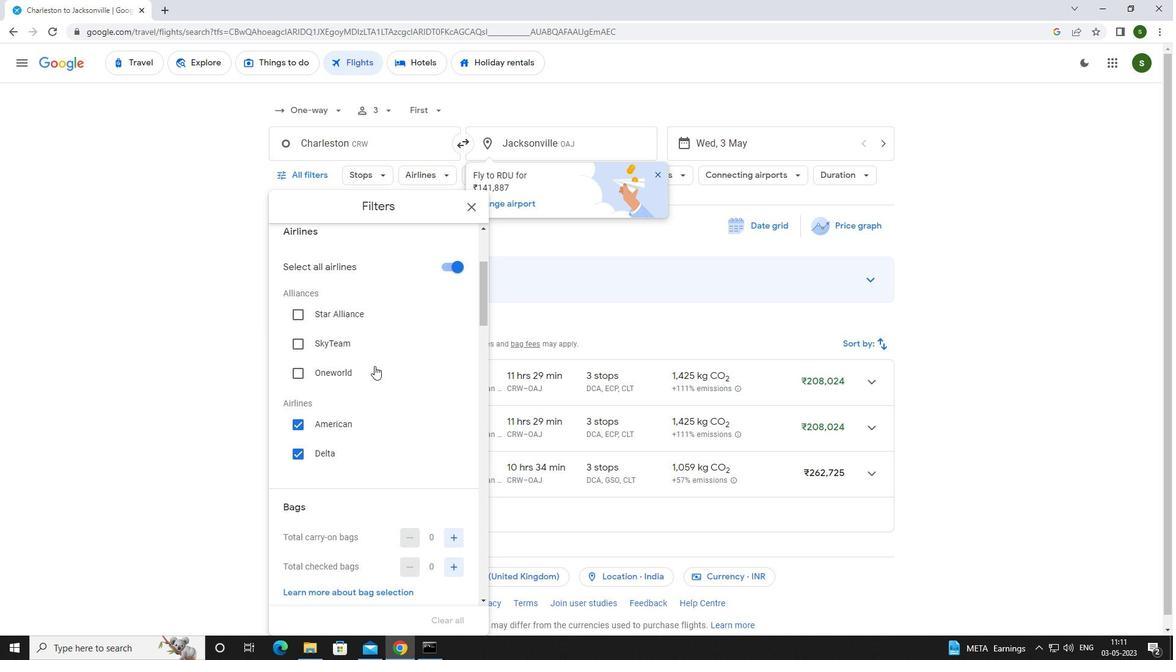 
Action: Mouse moved to (452, 463)
Screenshot: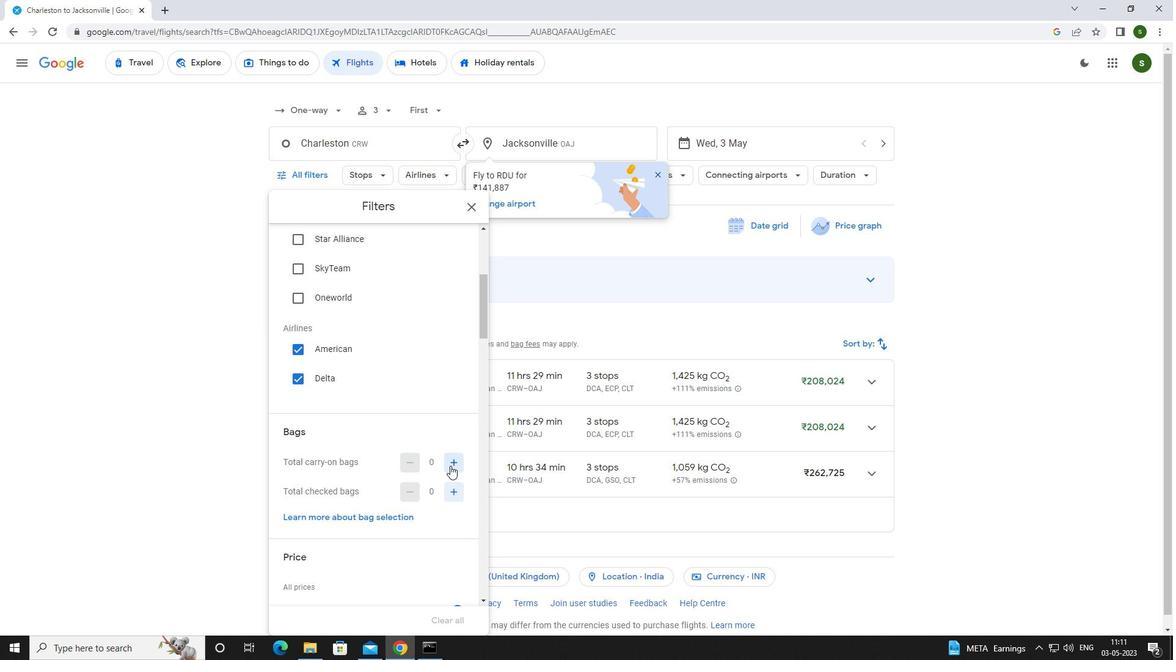
Action: Mouse pressed left at (452, 463)
Screenshot: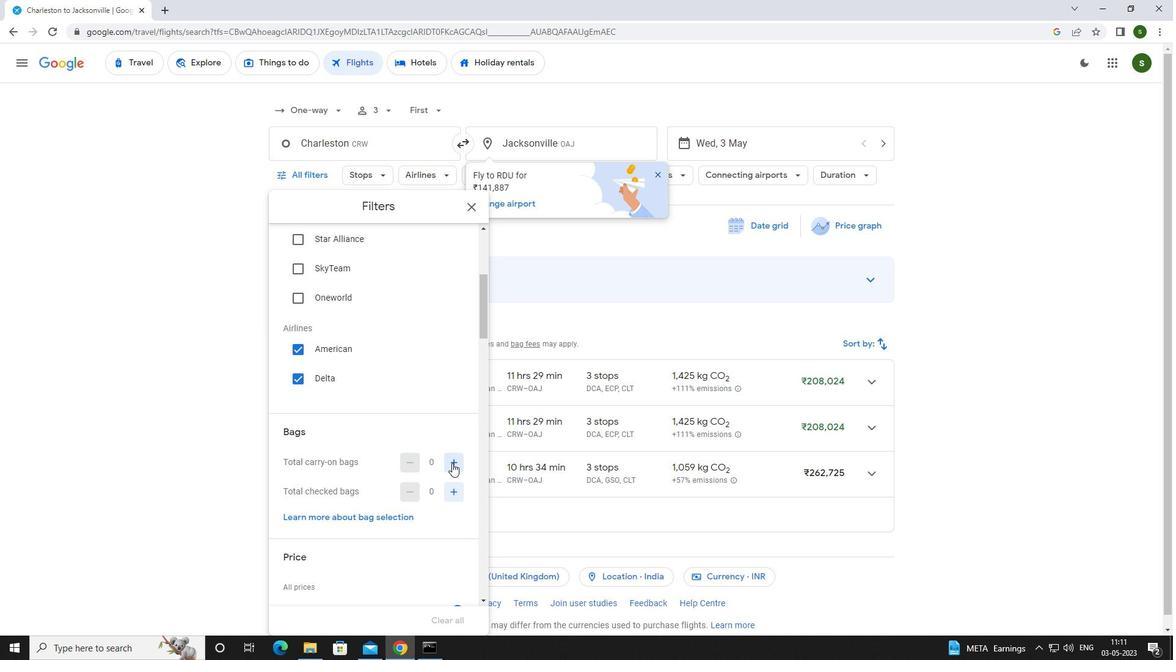 
Action: Mouse moved to (450, 440)
Screenshot: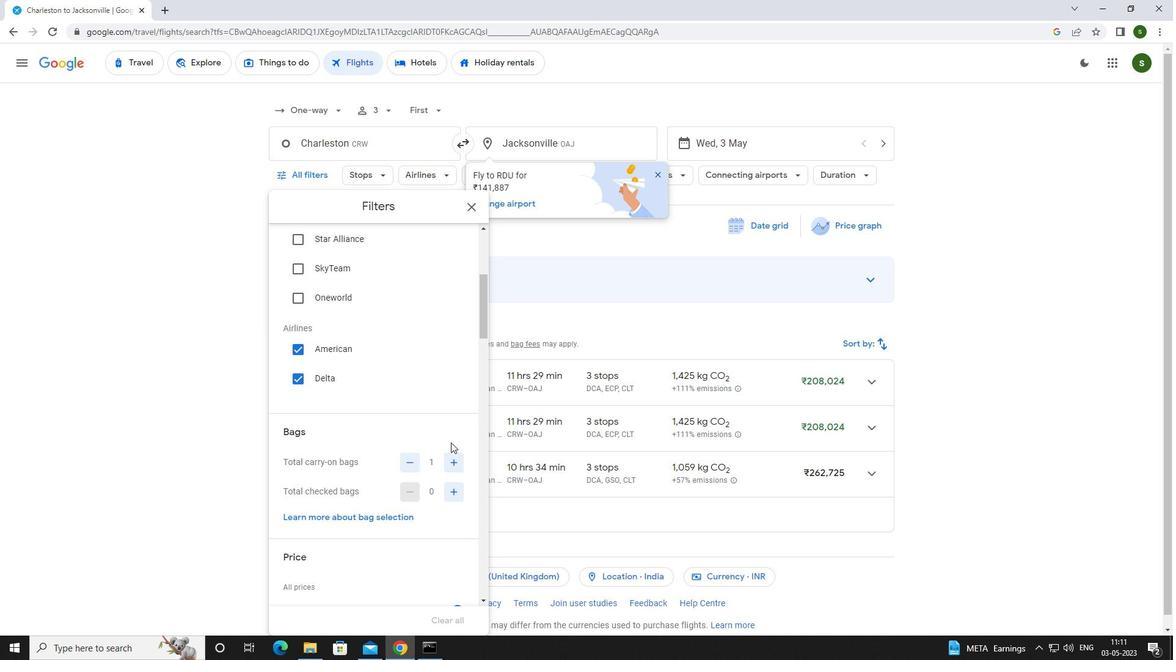 
Action: Mouse scrolled (450, 440) with delta (0, 0)
Screenshot: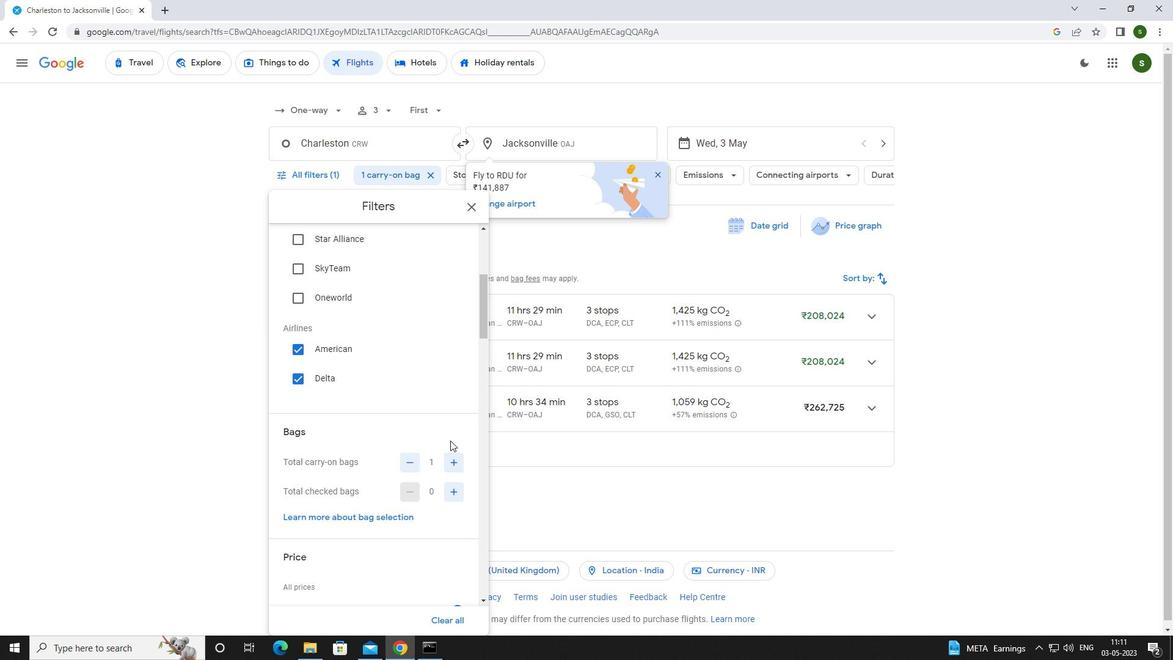 
Action: Mouse scrolled (450, 440) with delta (0, 0)
Screenshot: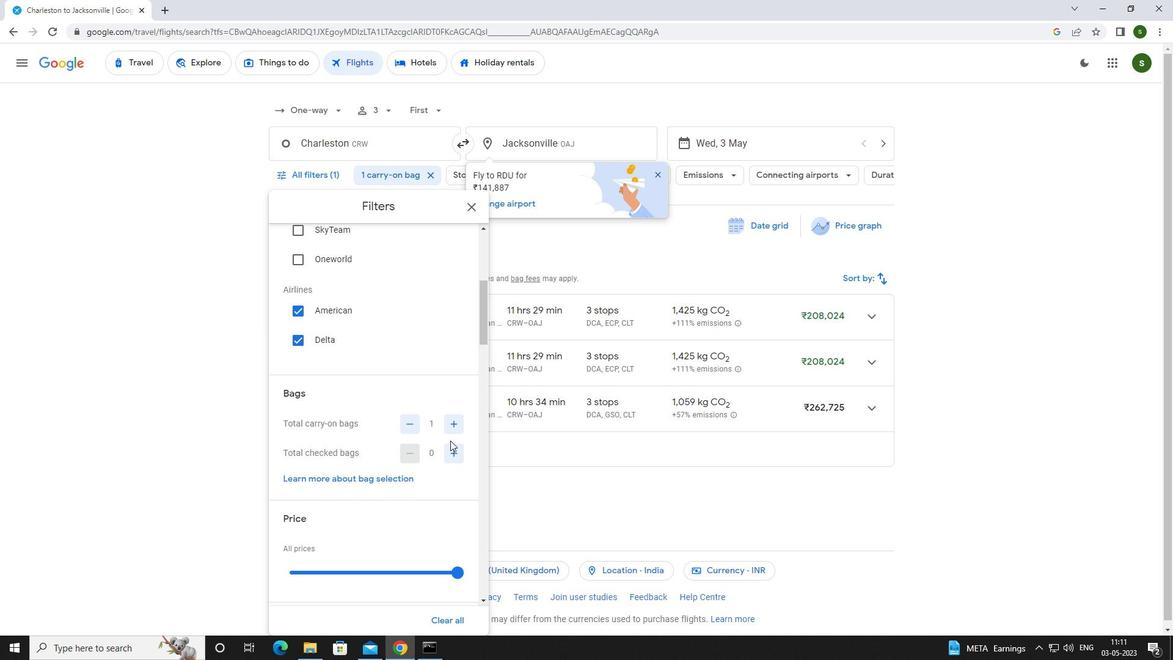 
Action: Mouse moved to (455, 482)
Screenshot: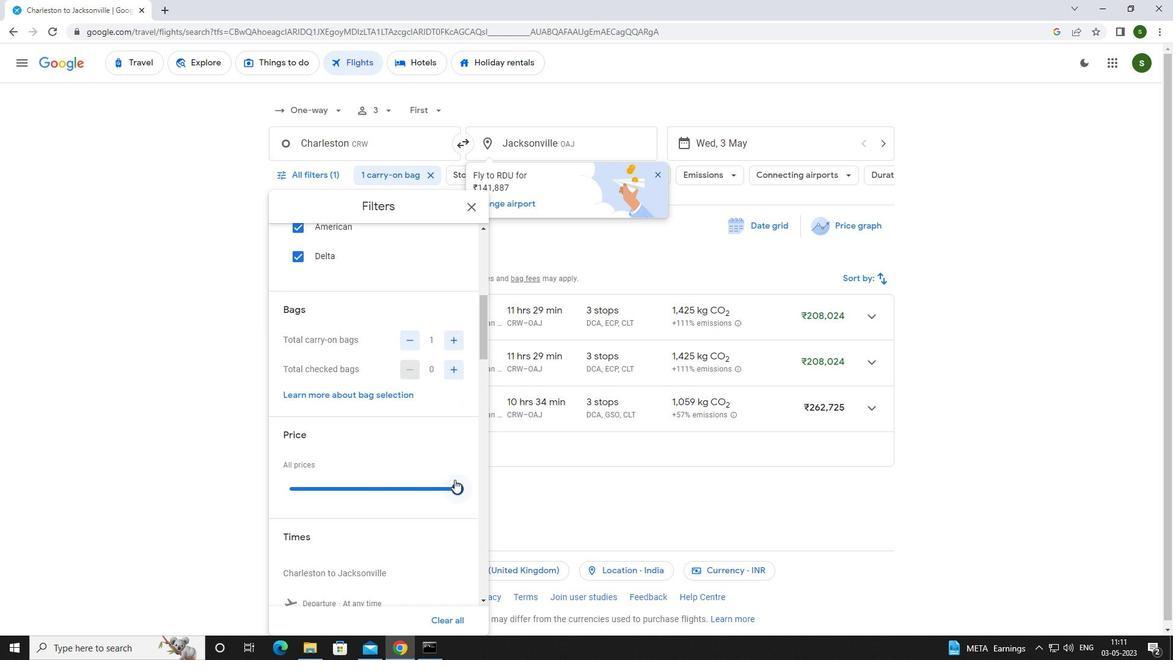 
Action: Mouse pressed left at (455, 482)
Screenshot: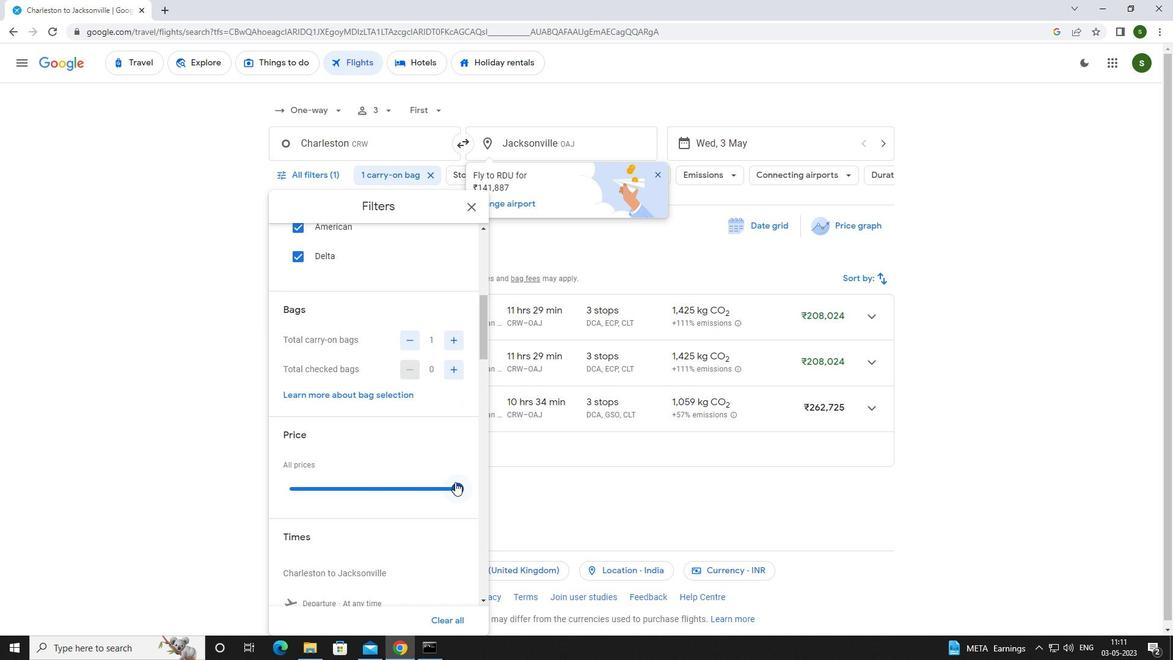 
Action: Mouse moved to (338, 479)
Screenshot: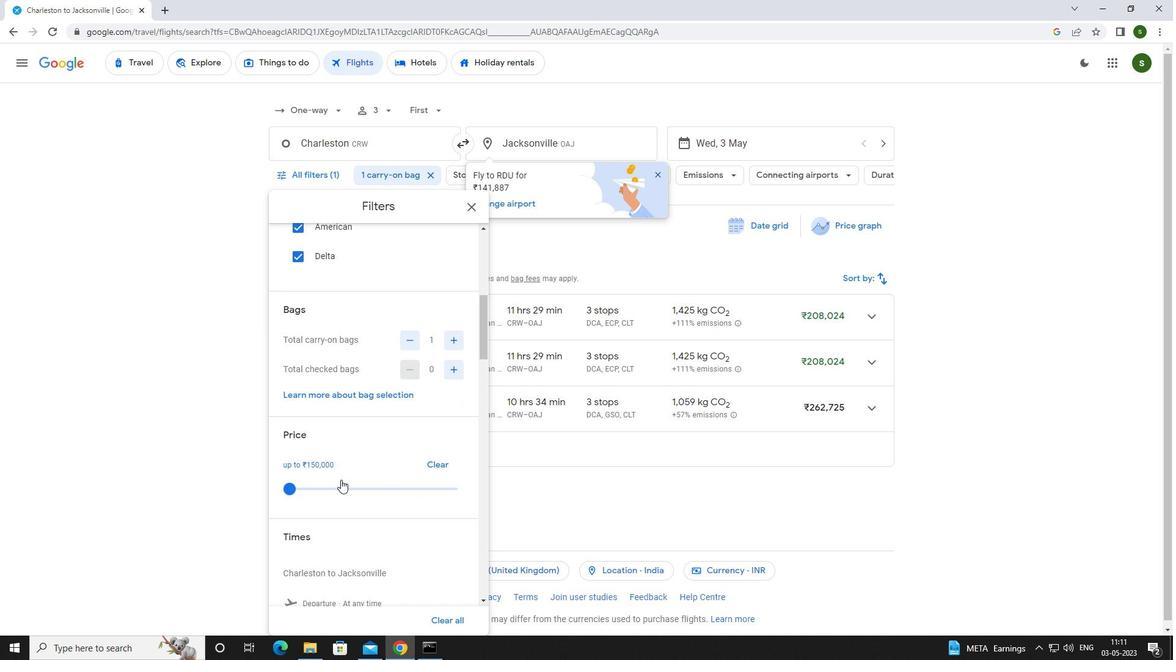 
Action: Mouse scrolled (338, 479) with delta (0, 0)
Screenshot: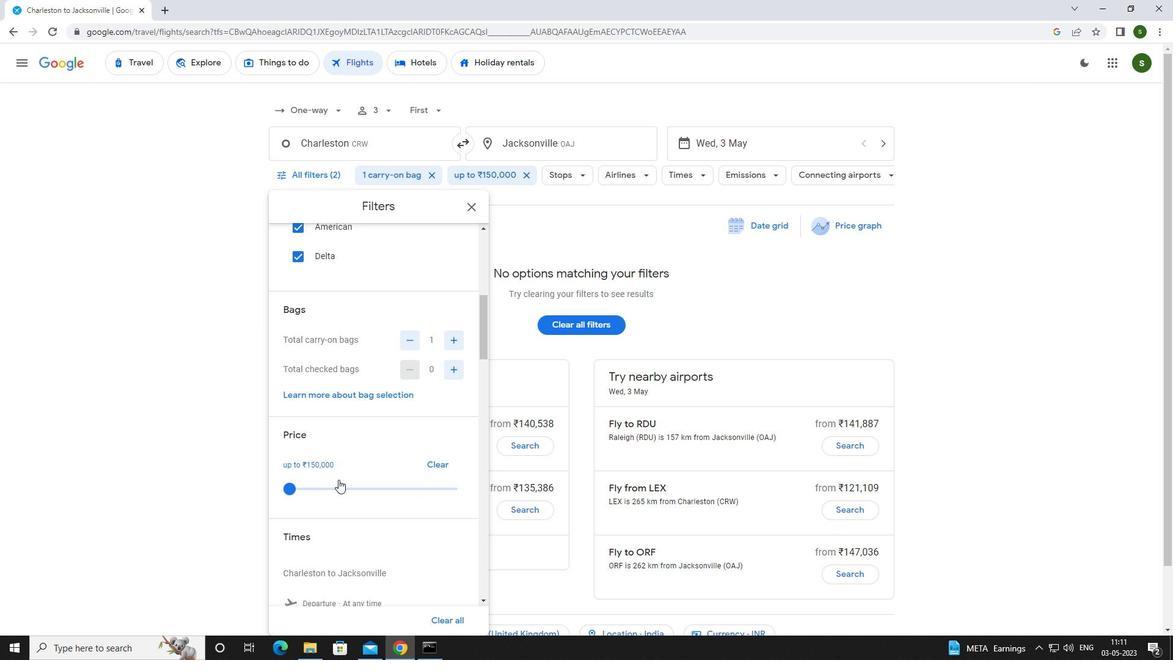 
Action: Mouse scrolled (338, 479) with delta (0, 0)
Screenshot: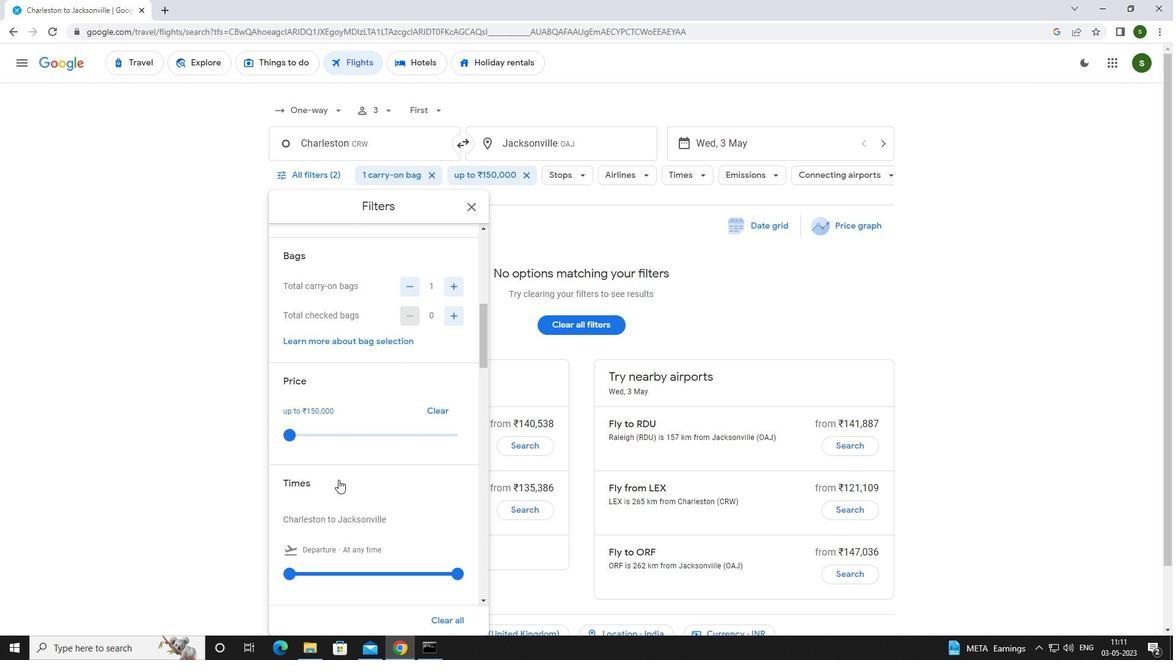 
Action: Mouse moved to (288, 504)
Screenshot: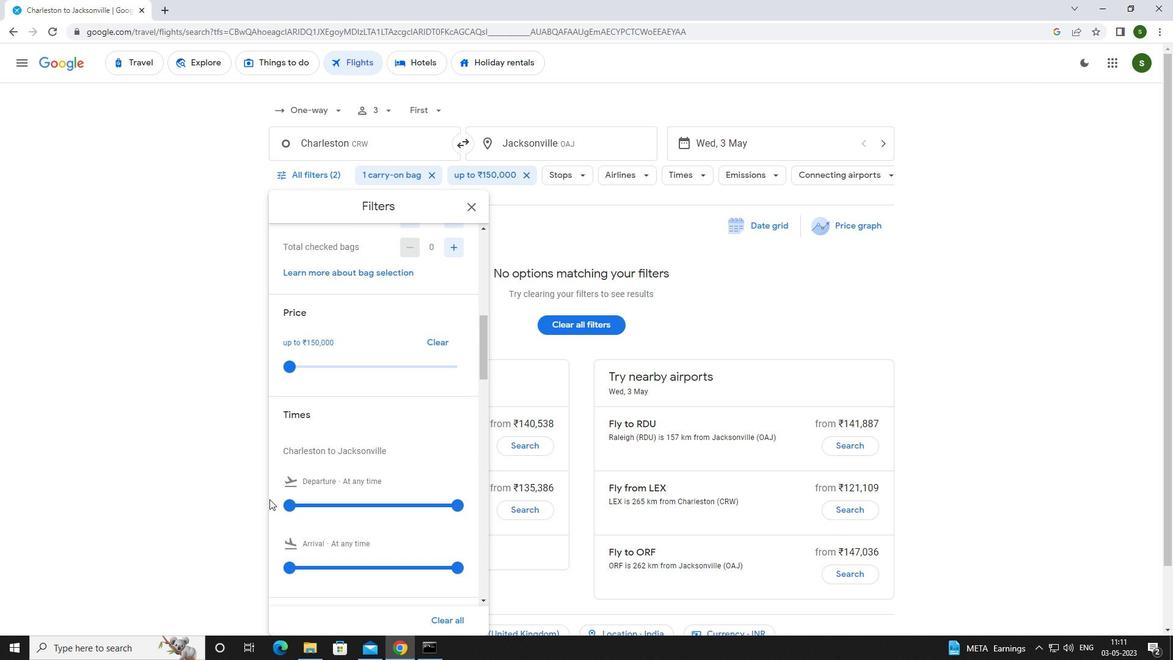 
Action: Mouse pressed left at (288, 504)
Screenshot: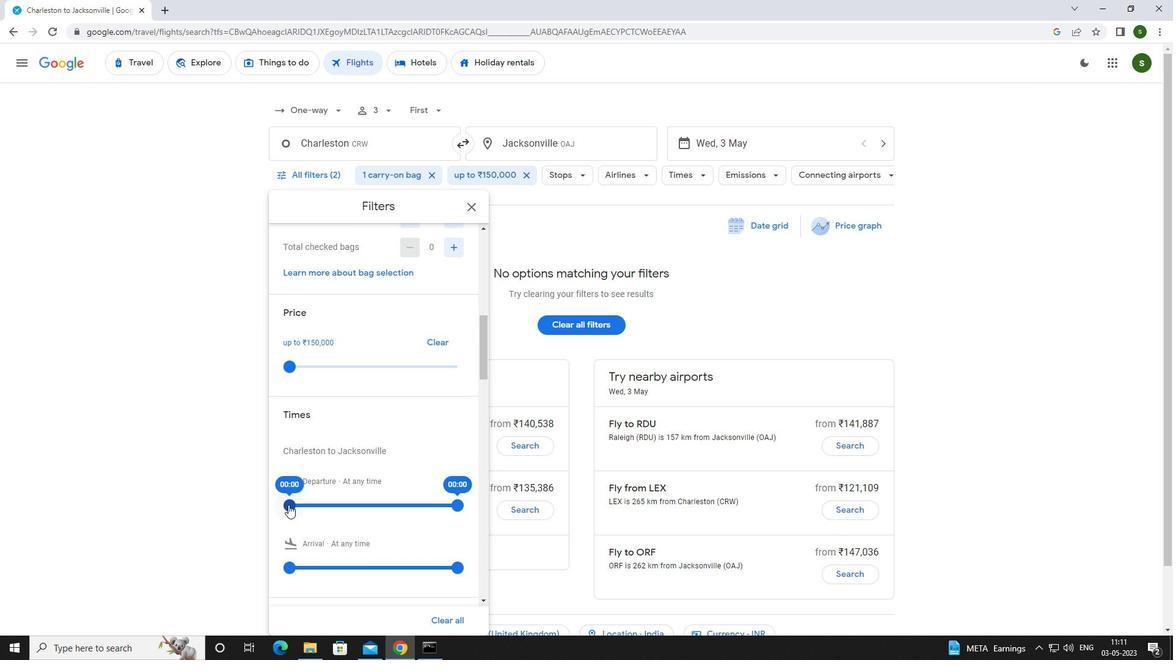 
Action: Mouse moved to (882, 292)
Screenshot: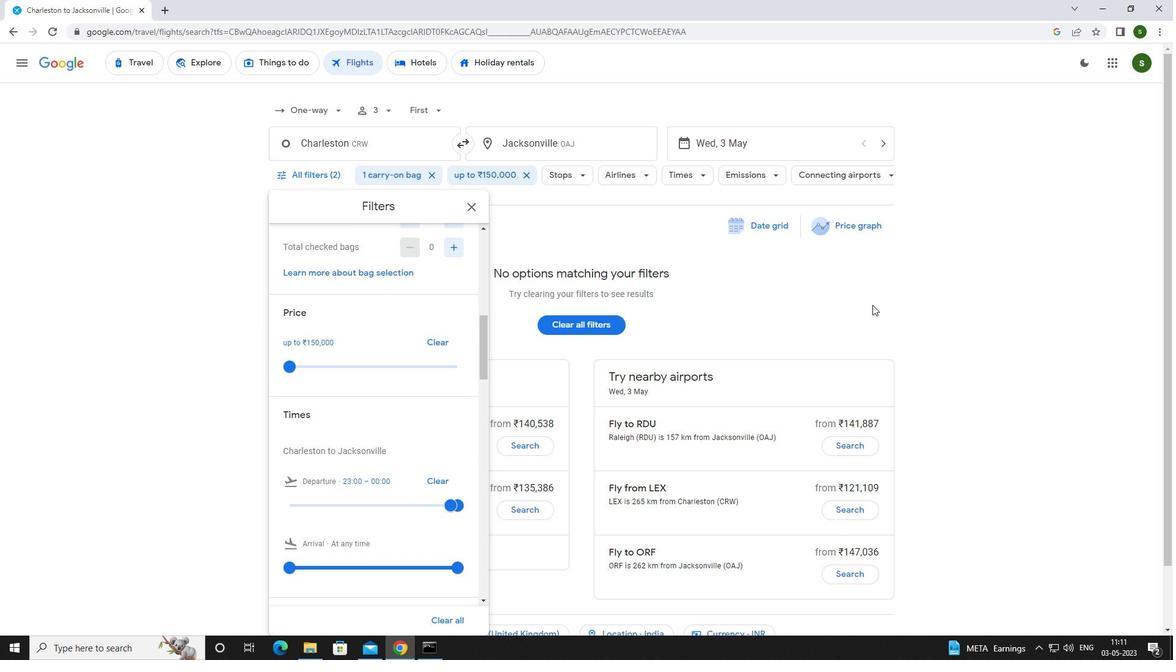 
Action: Mouse pressed left at (882, 292)
Screenshot: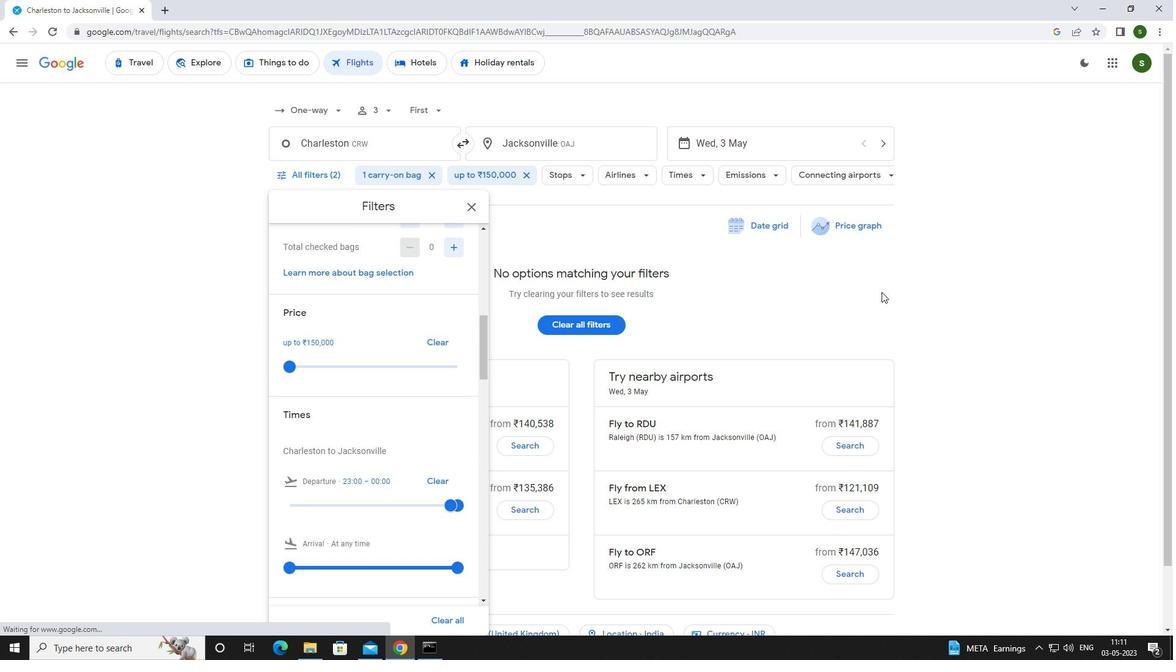 
